 Task: Create a due date automation trigger when advanced on, on the wednesday of the week a card is due add fields with custom field "Resume" set to a date less than 1 working days ago at 11:00 AM.
Action: Mouse moved to (1169, 66)
Screenshot: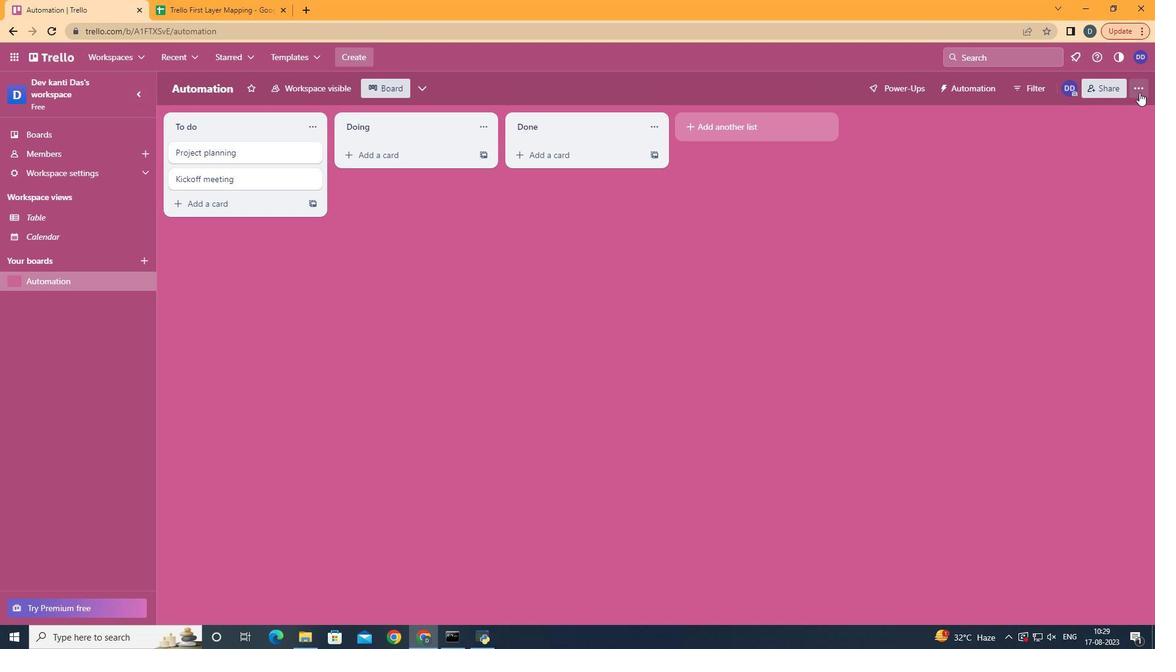 
Action: Mouse pressed left at (1169, 66)
Screenshot: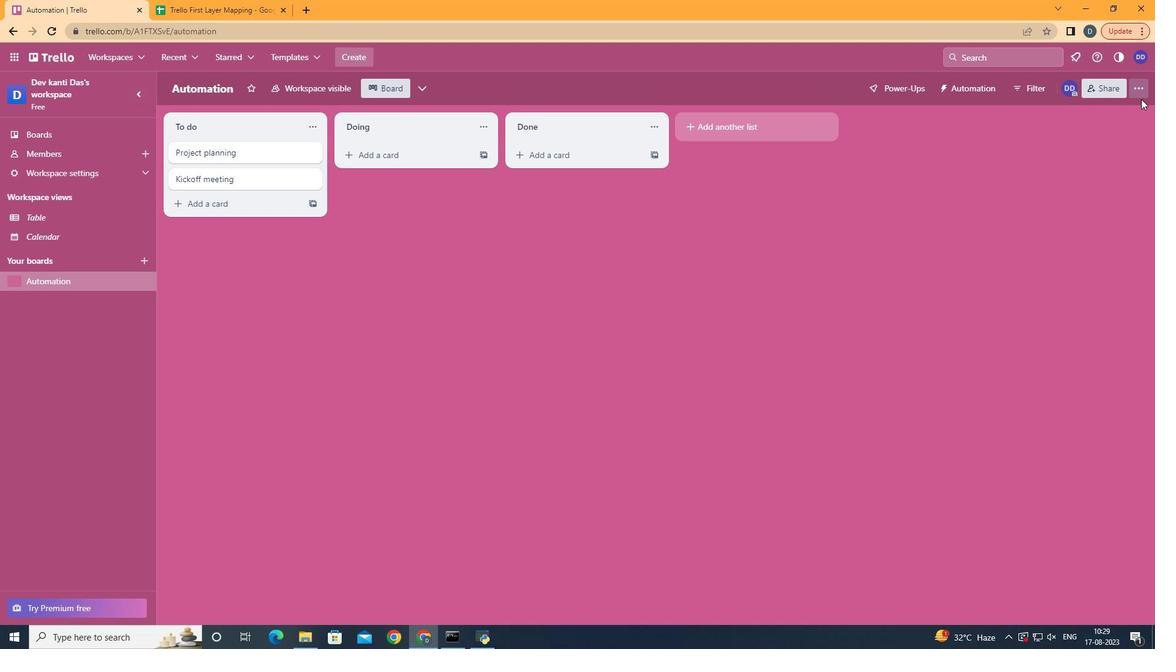 
Action: Mouse moved to (1128, 235)
Screenshot: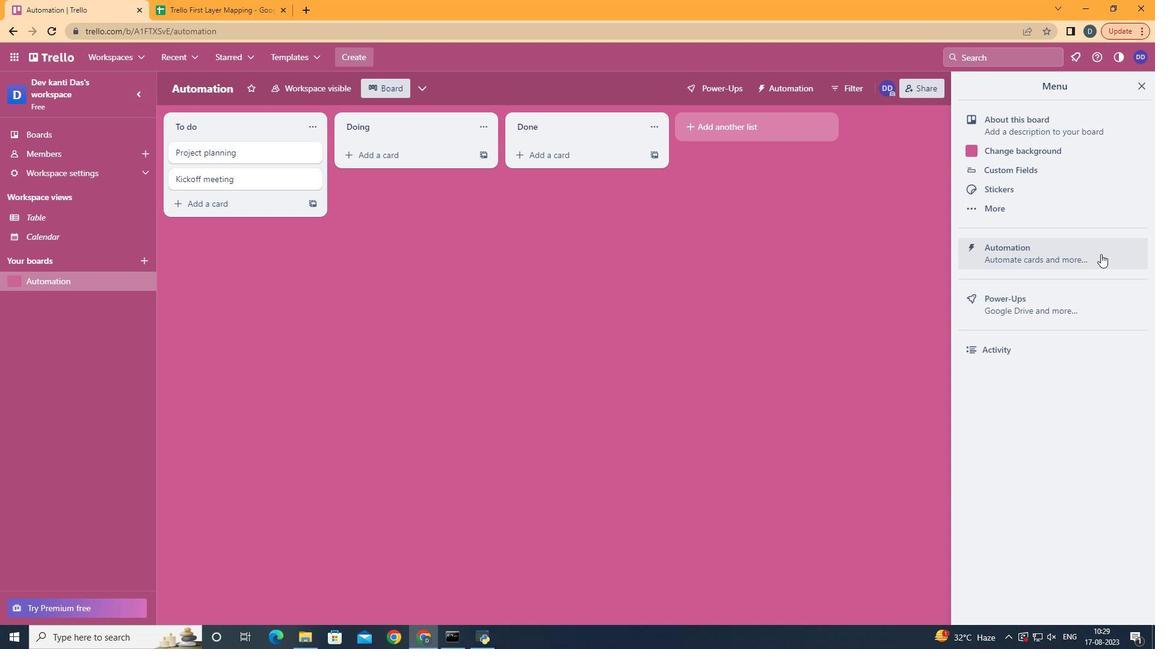 
Action: Mouse pressed left at (1128, 235)
Screenshot: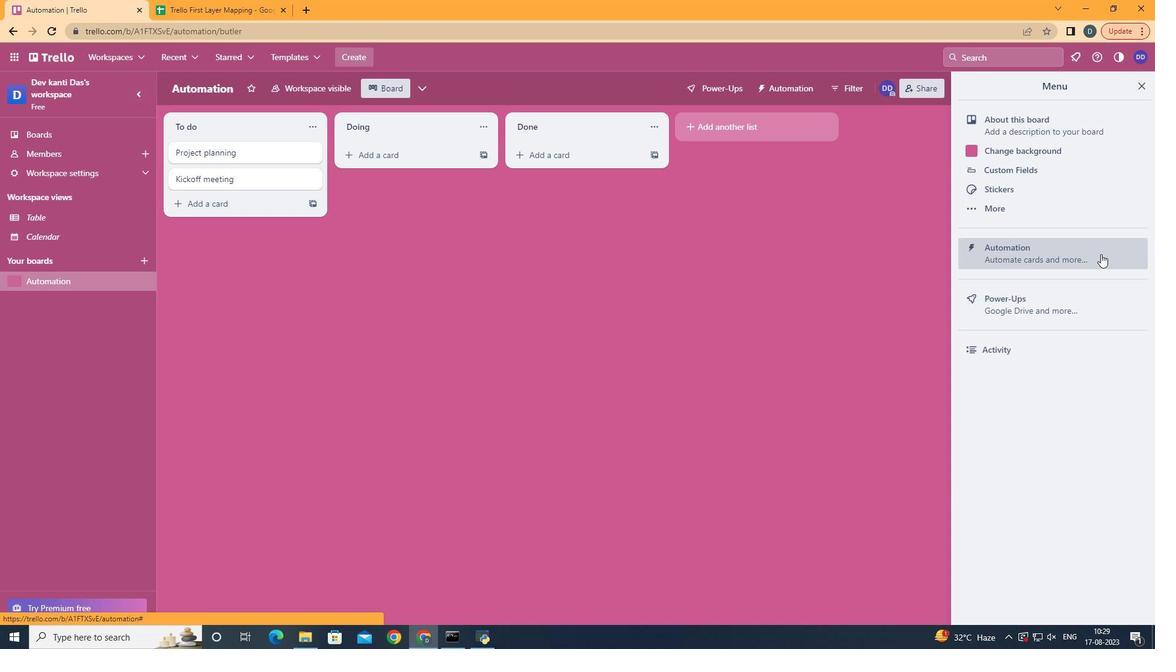 
Action: Mouse moved to (194, 220)
Screenshot: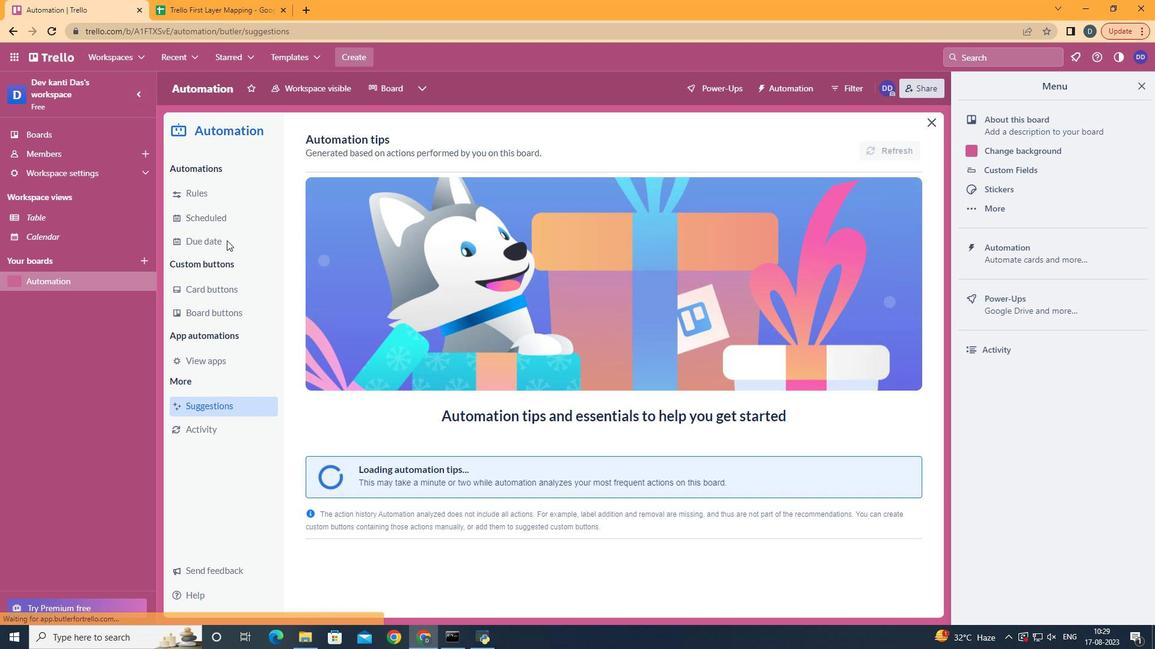 
Action: Mouse pressed left at (194, 220)
Screenshot: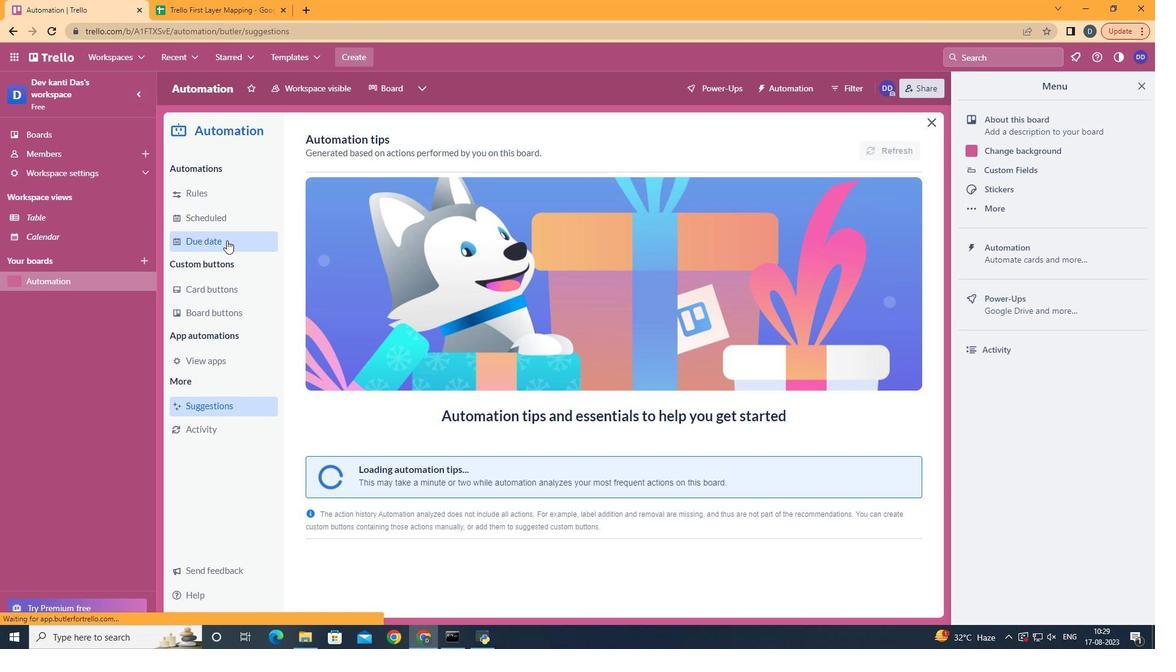 
Action: Mouse moved to (866, 114)
Screenshot: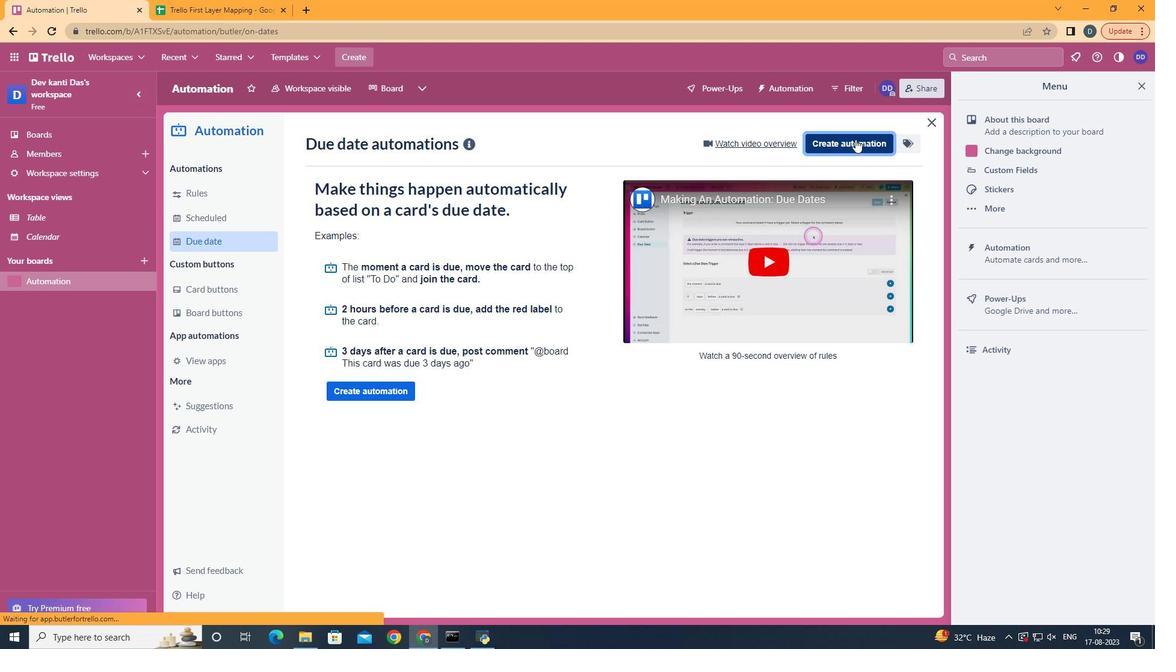 
Action: Mouse pressed left at (866, 114)
Screenshot: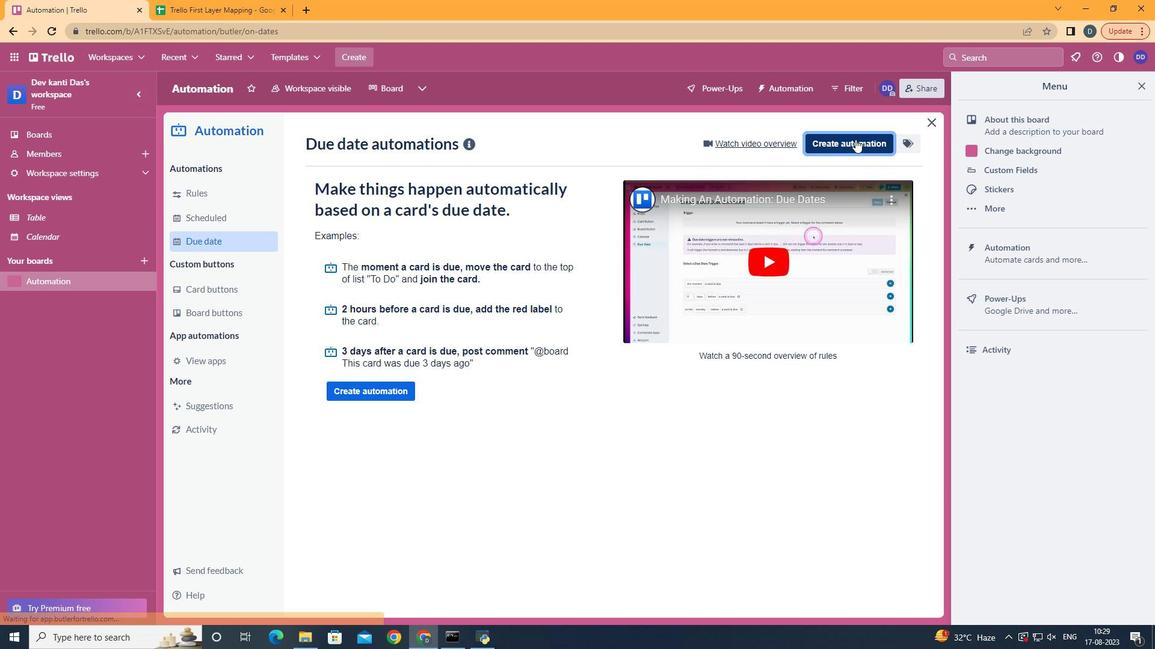 
Action: Mouse moved to (560, 233)
Screenshot: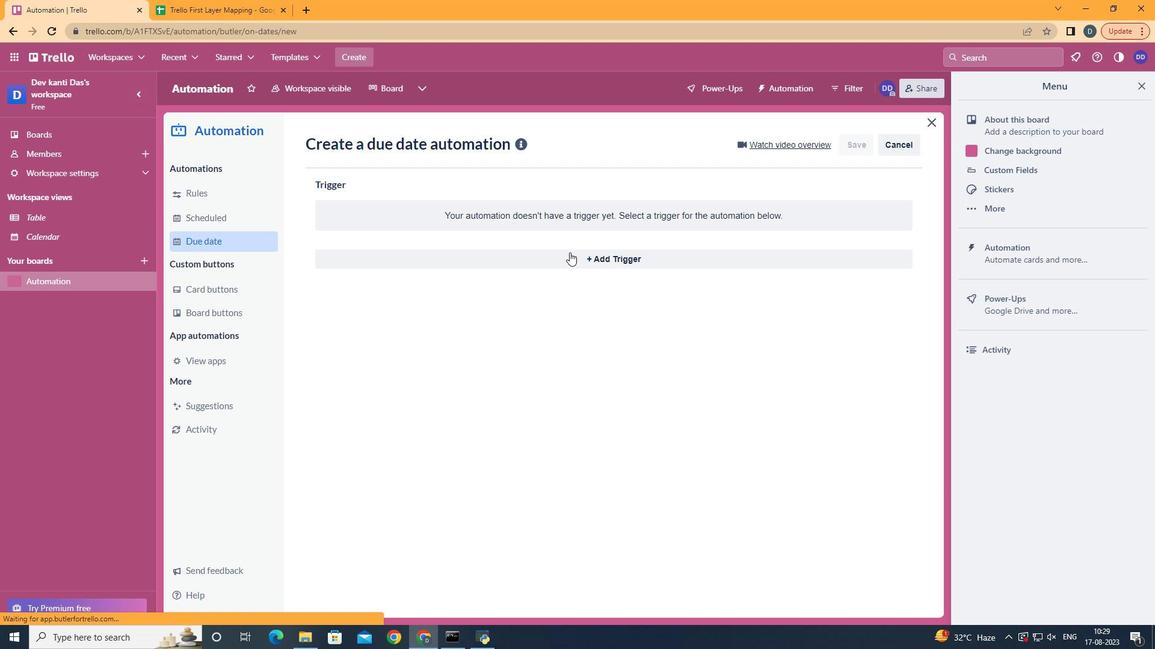 
Action: Mouse pressed left at (560, 233)
Screenshot: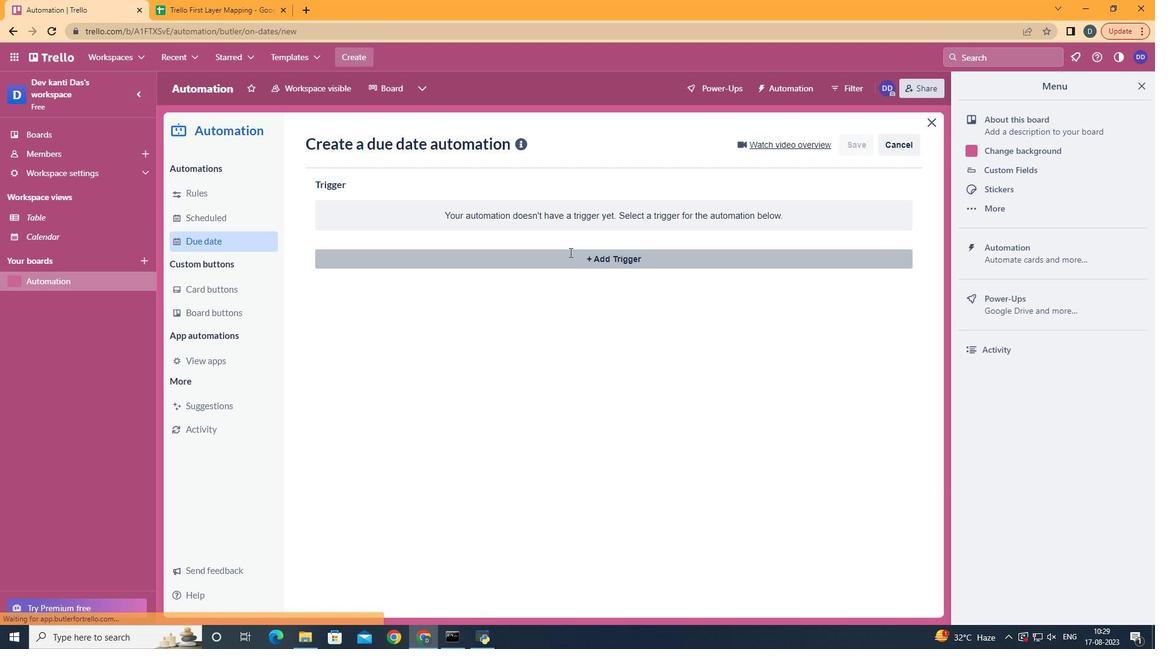 
Action: Mouse moved to (364, 347)
Screenshot: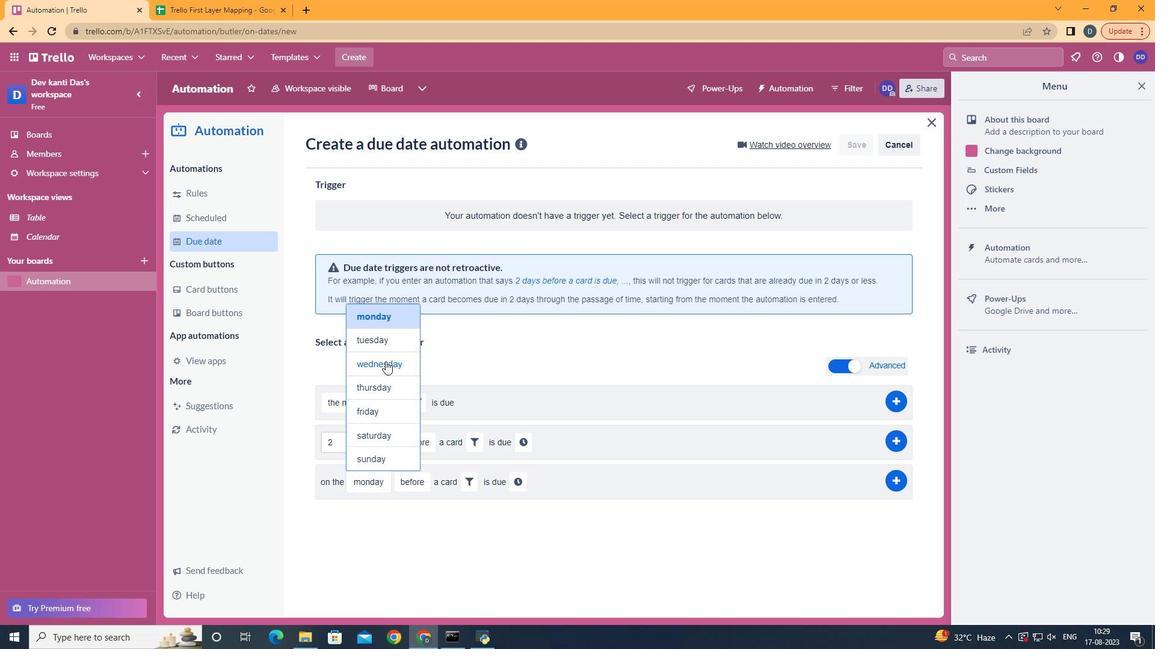 
Action: Mouse pressed left at (364, 347)
Screenshot: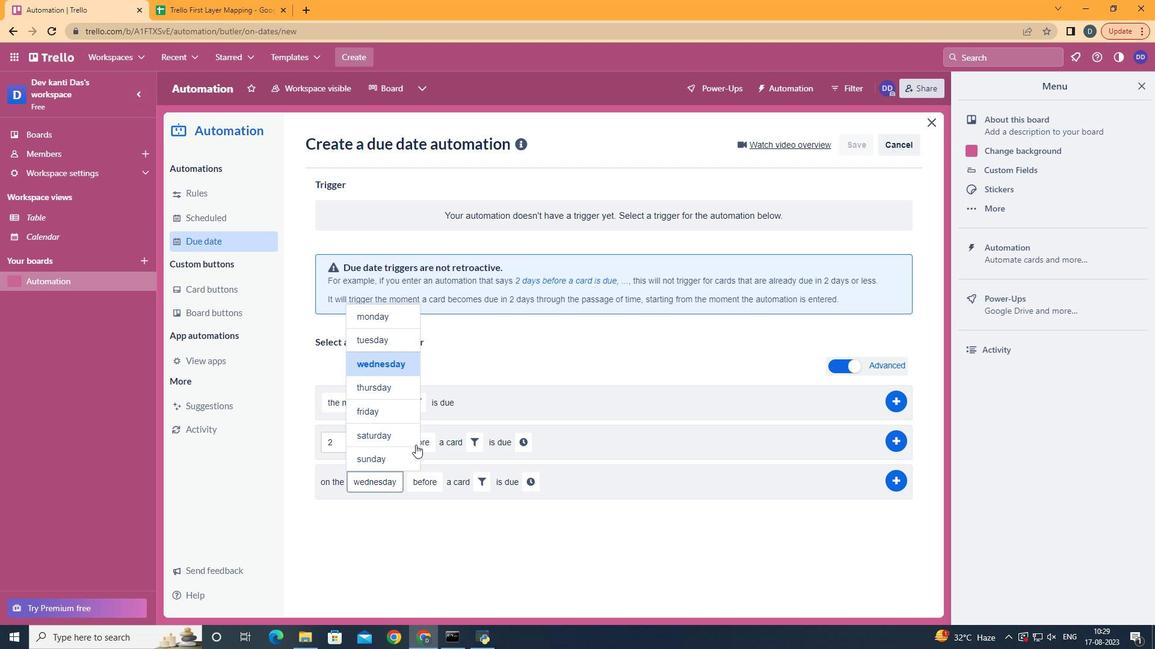 
Action: Mouse moved to (439, 541)
Screenshot: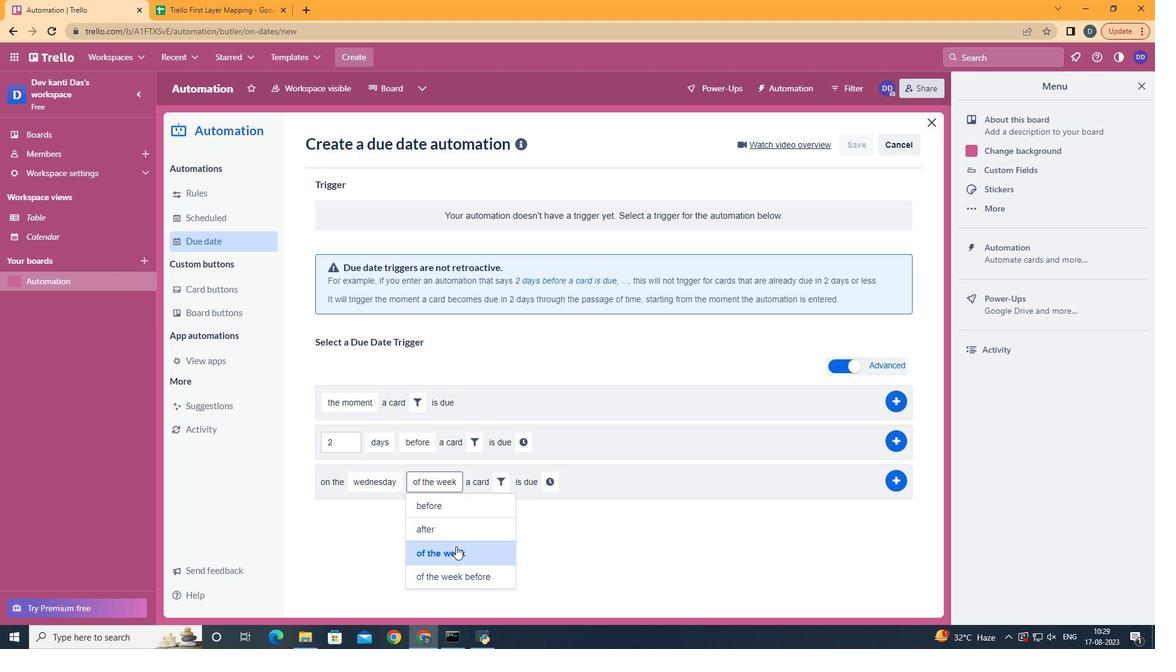 
Action: Mouse pressed left at (439, 541)
Screenshot: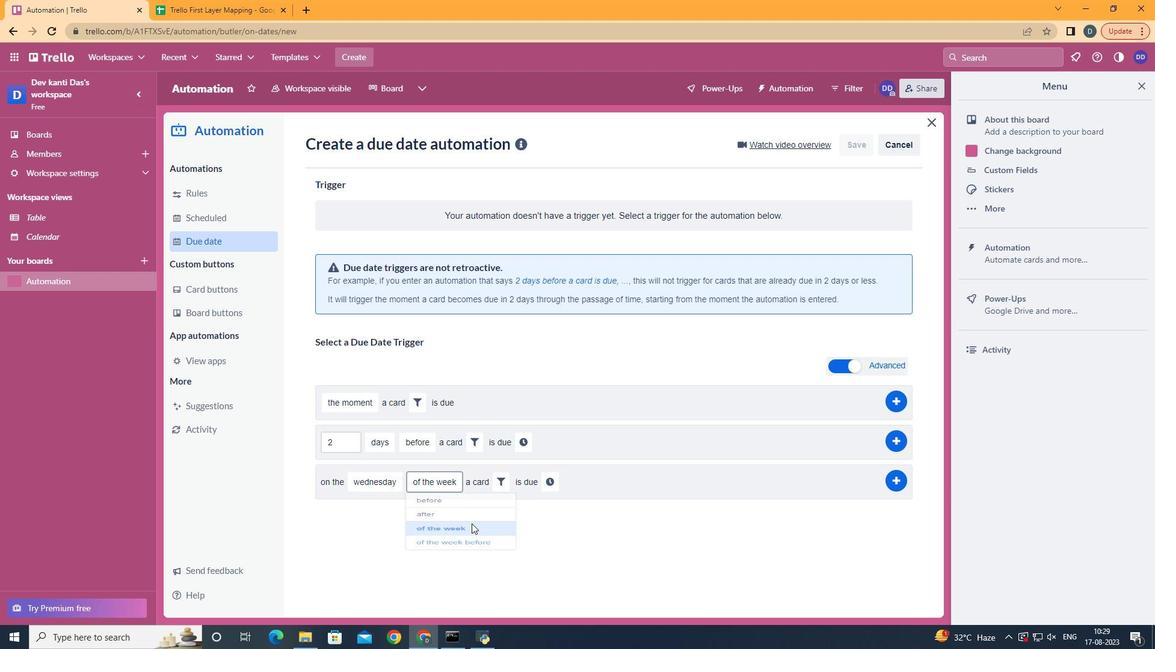 
Action: Mouse moved to (475, 483)
Screenshot: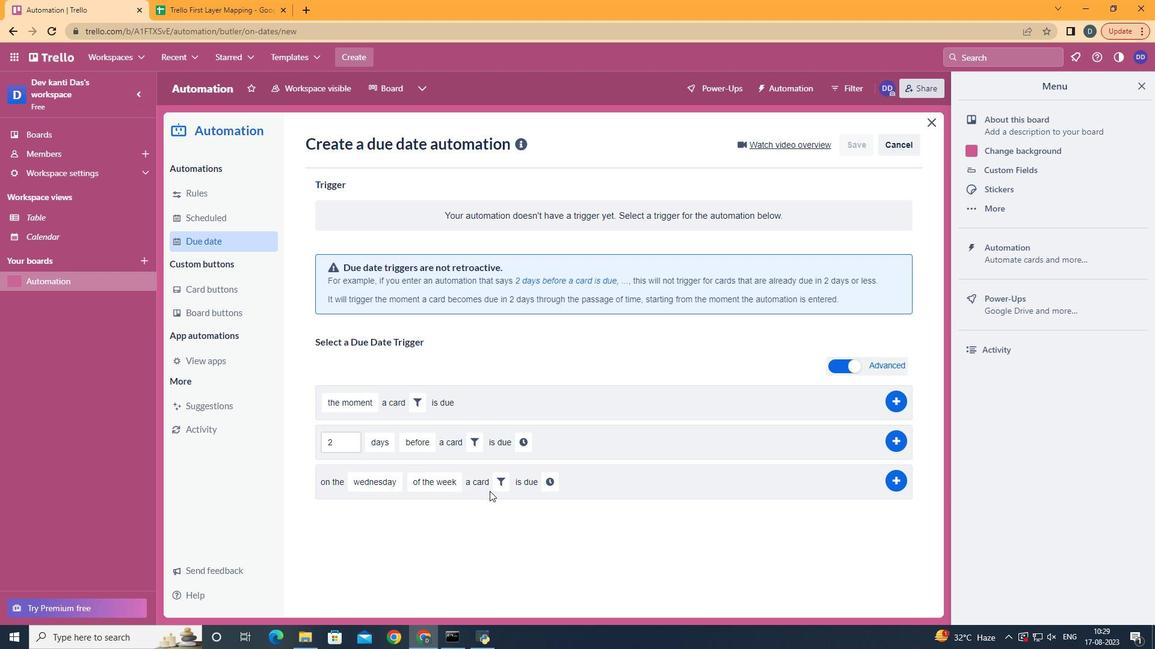 
Action: Mouse pressed left at (475, 483)
Screenshot: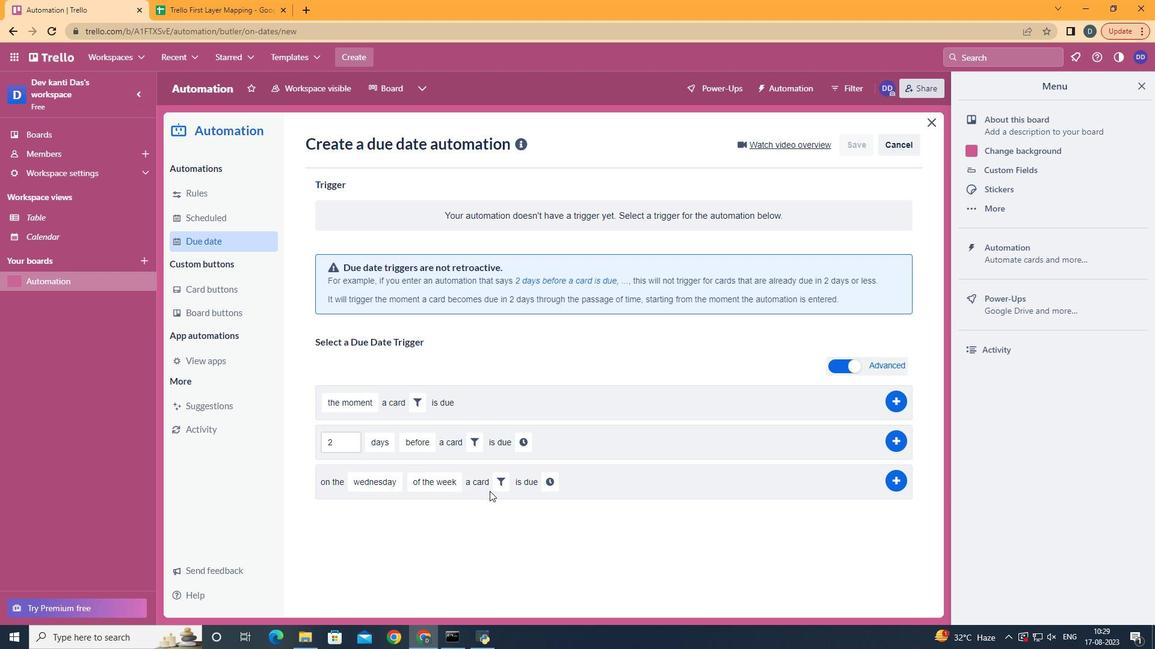 
Action: Mouse moved to (489, 475)
Screenshot: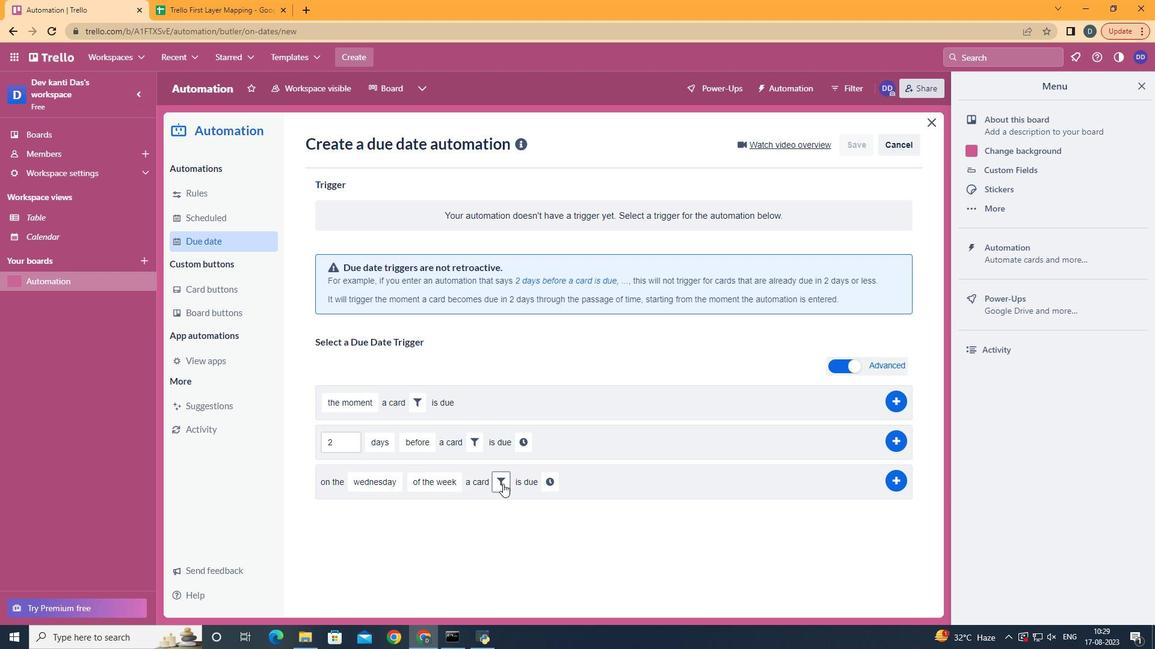 
Action: Mouse pressed left at (489, 475)
Screenshot: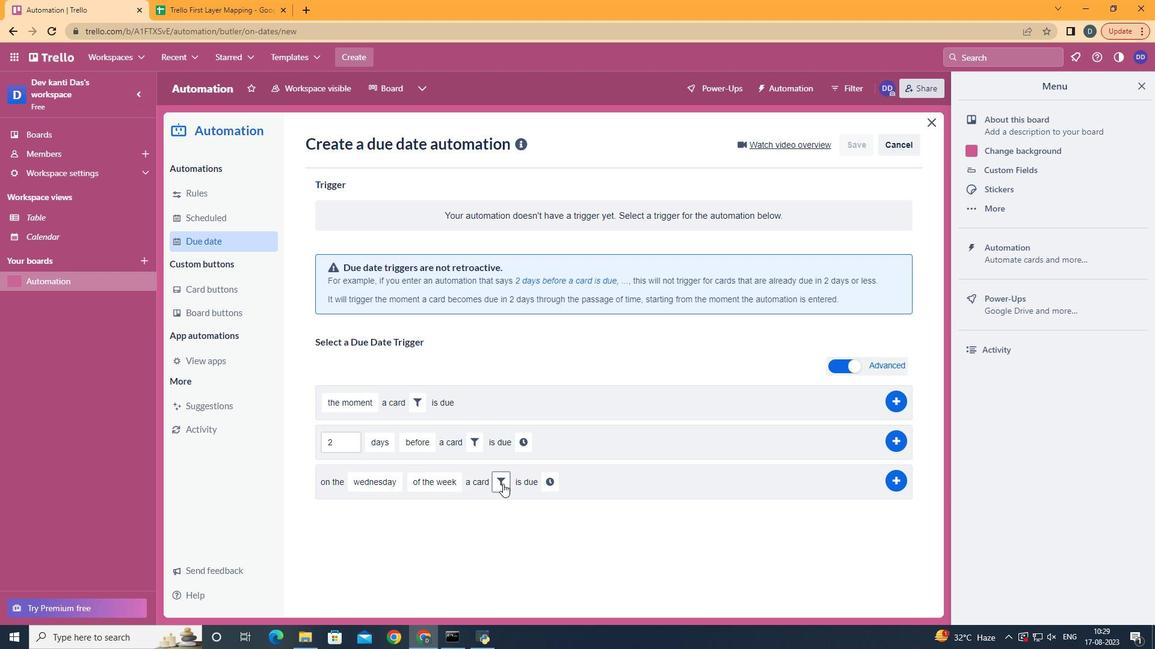 
Action: Mouse moved to (676, 513)
Screenshot: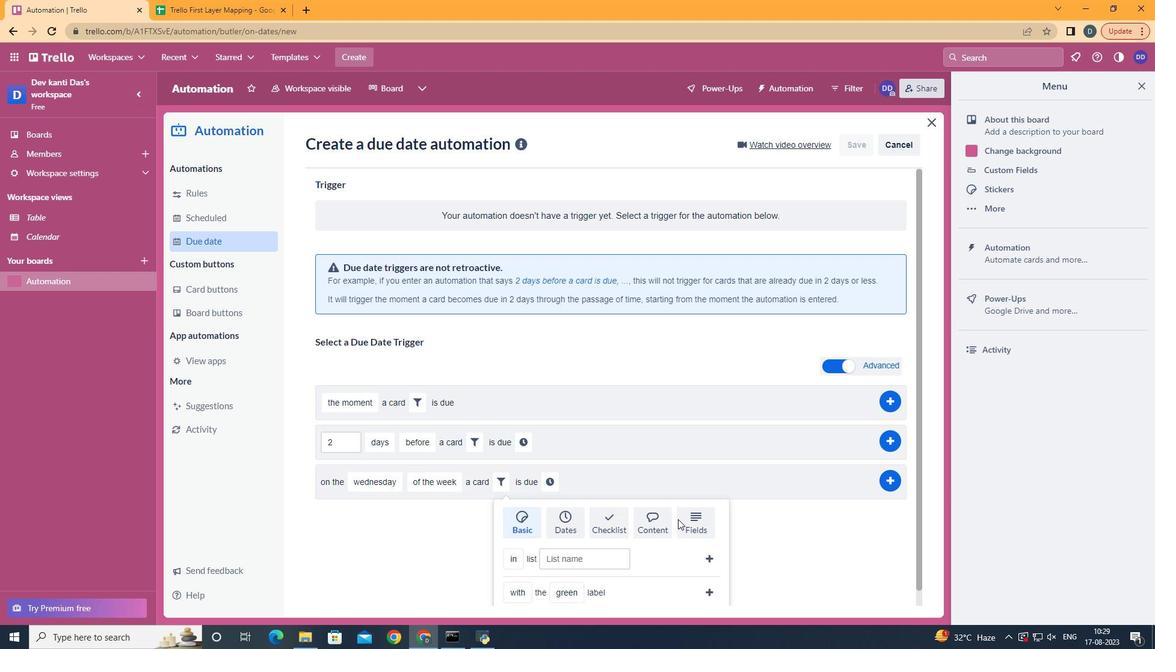 
Action: Mouse pressed left at (676, 513)
Screenshot: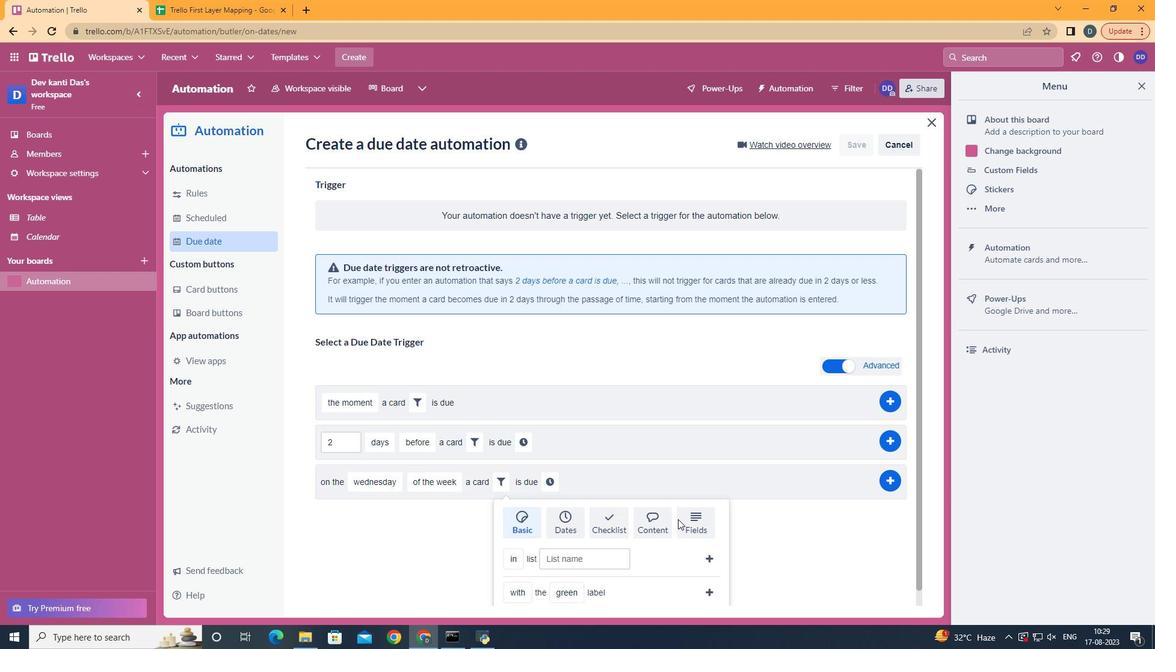 
Action: Mouse scrolled (676, 512) with delta (0, 0)
Screenshot: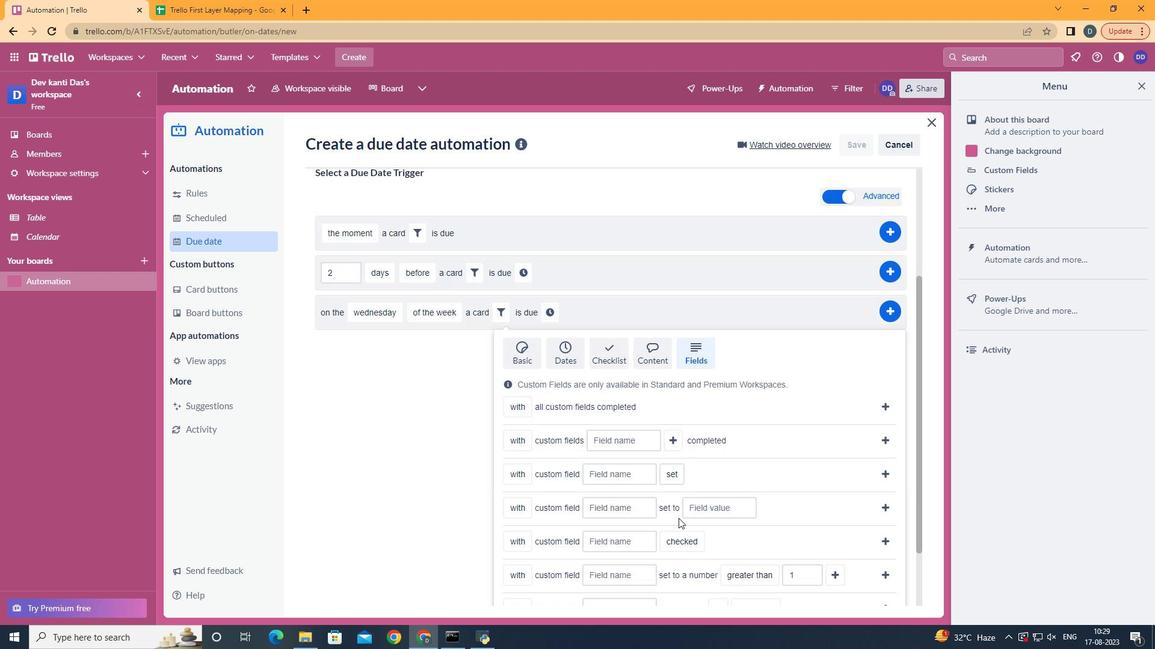 
Action: Mouse scrolled (676, 512) with delta (0, 0)
Screenshot: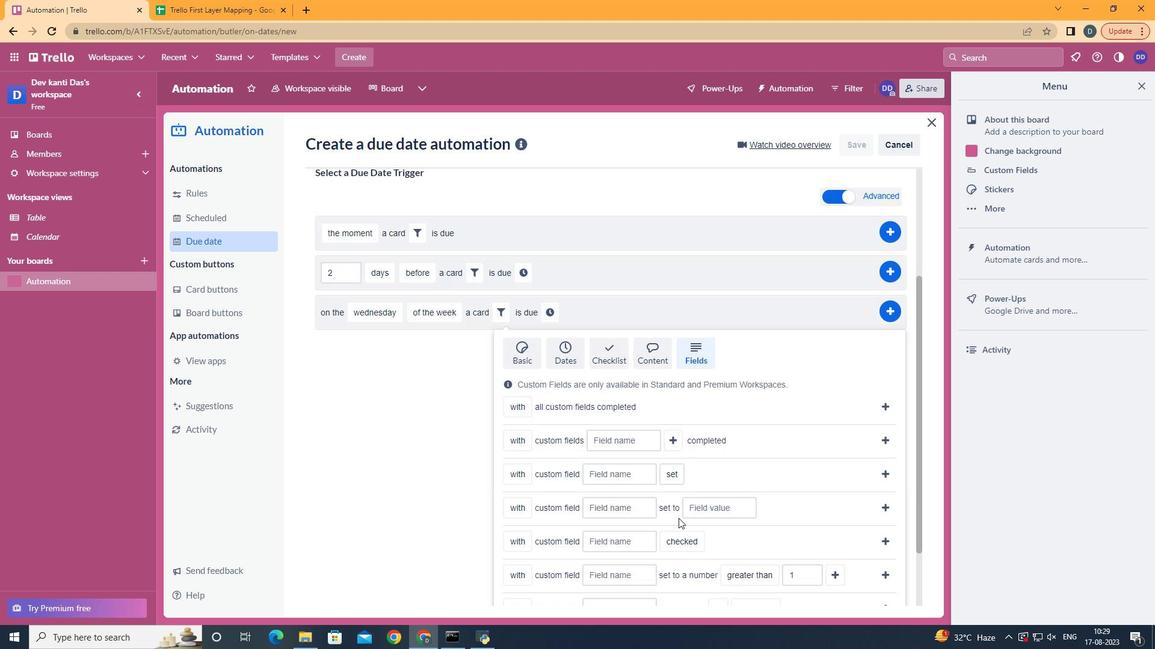 
Action: Mouse scrolled (676, 512) with delta (0, 0)
Screenshot: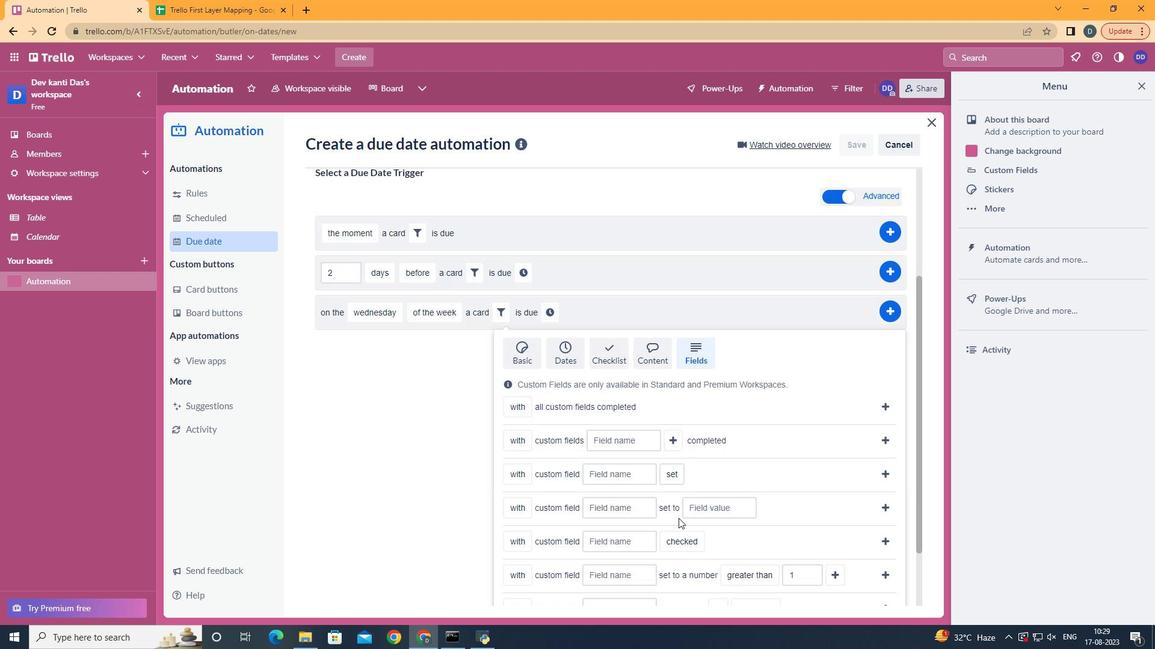 
Action: Mouse scrolled (676, 512) with delta (0, 0)
Screenshot: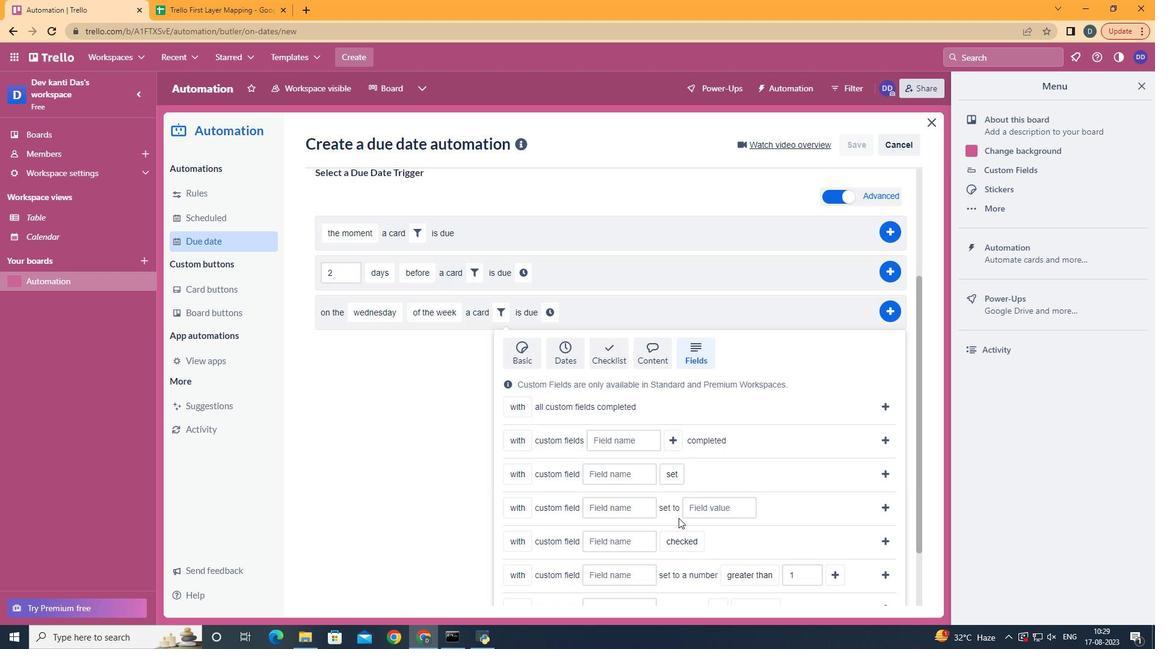 
Action: Mouse scrolled (676, 512) with delta (0, 0)
Screenshot: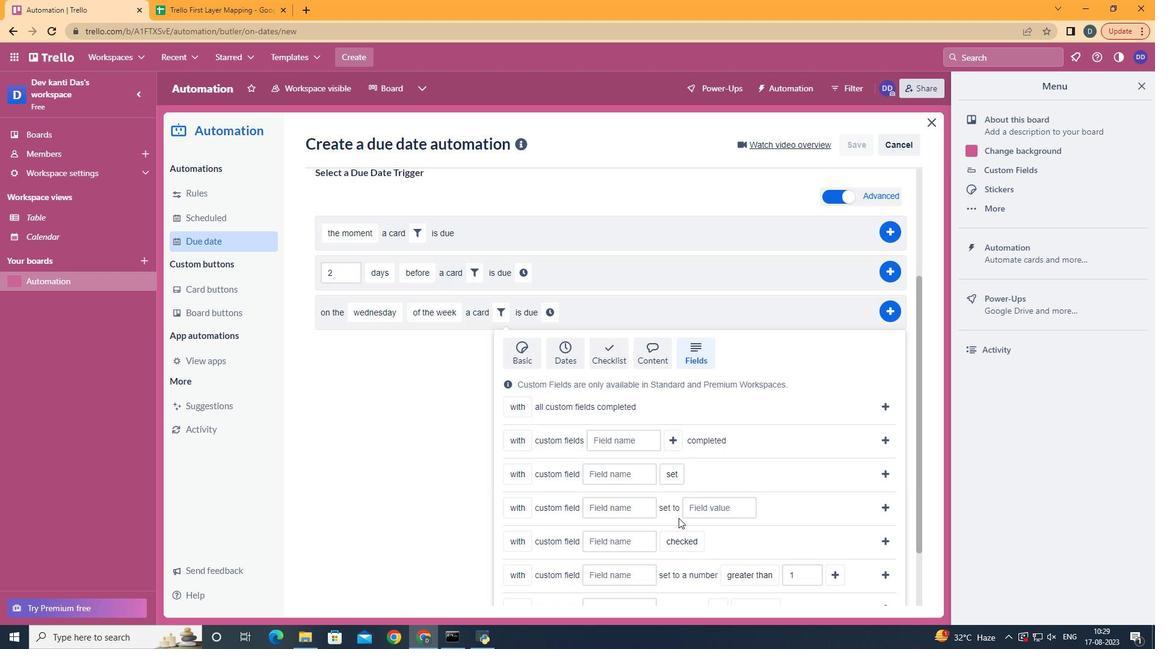 
Action: Mouse moved to (600, 564)
Screenshot: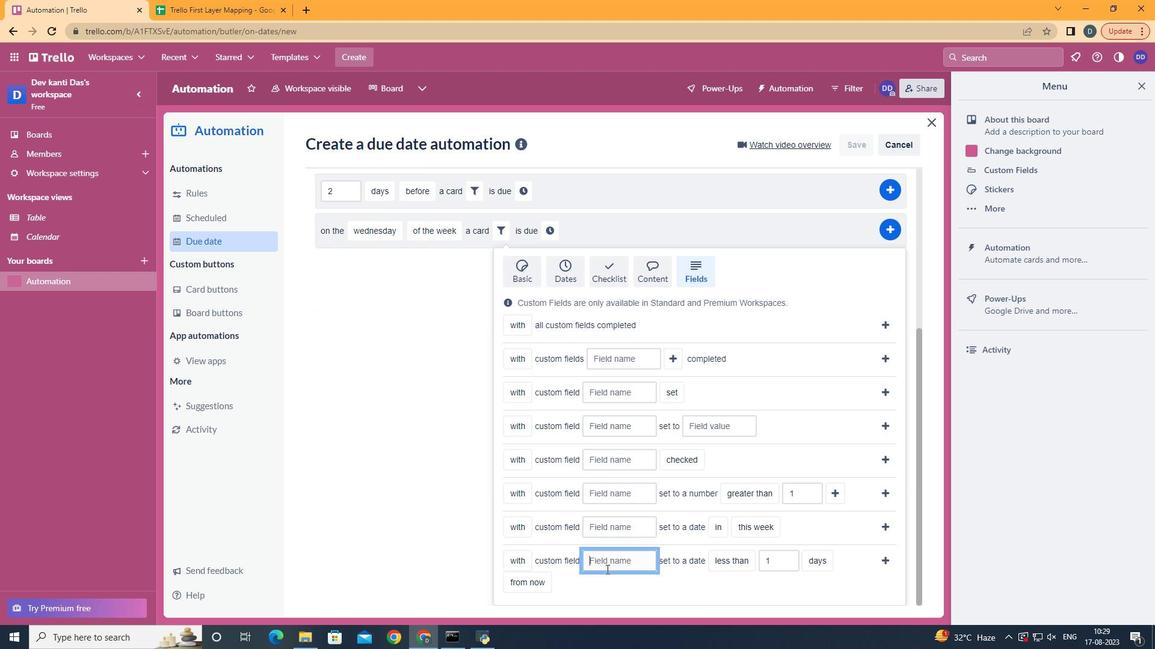 
Action: Mouse pressed left at (600, 564)
Screenshot: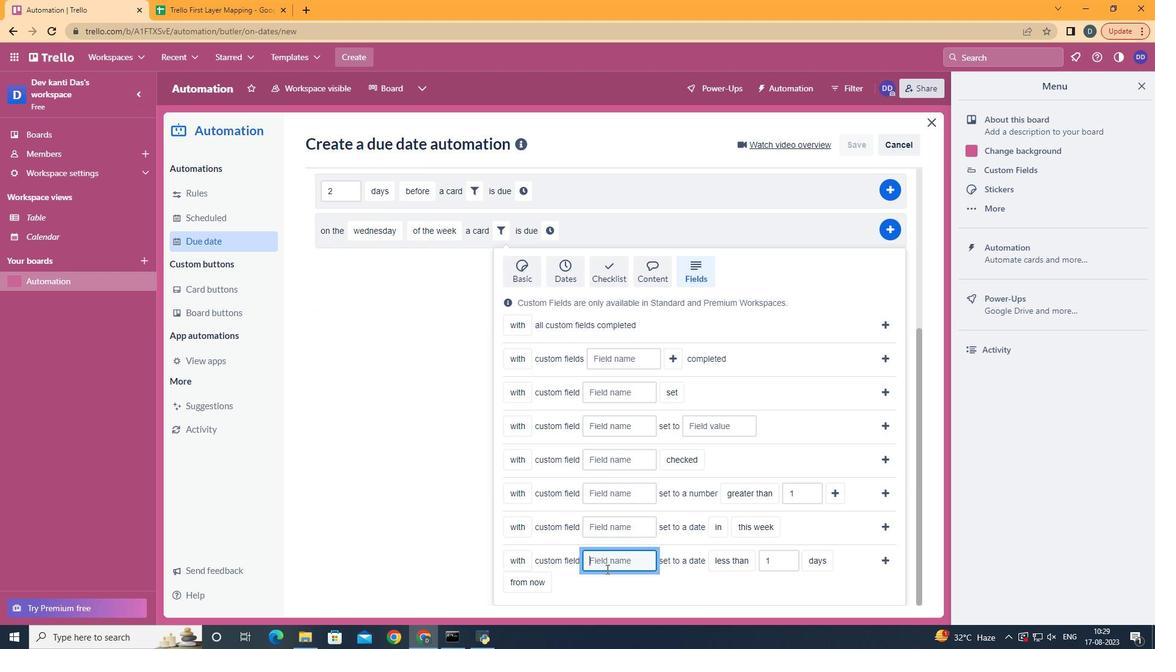 
Action: Key pressed <Key.shift>Resume
Screenshot: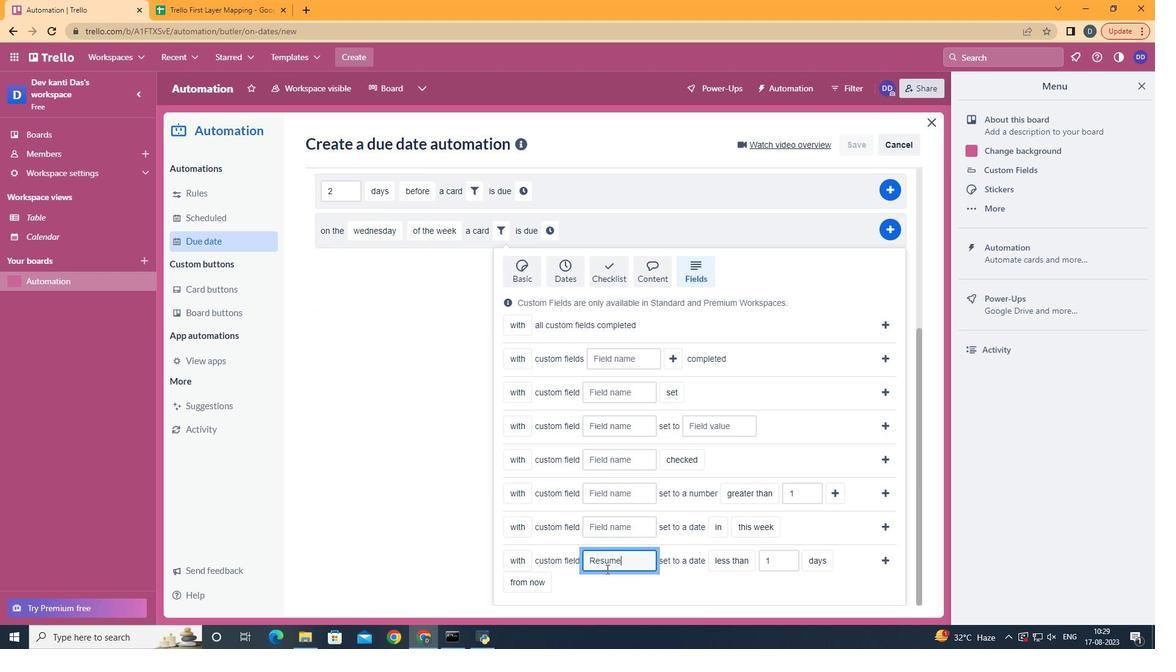 
Action: Mouse moved to (838, 534)
Screenshot: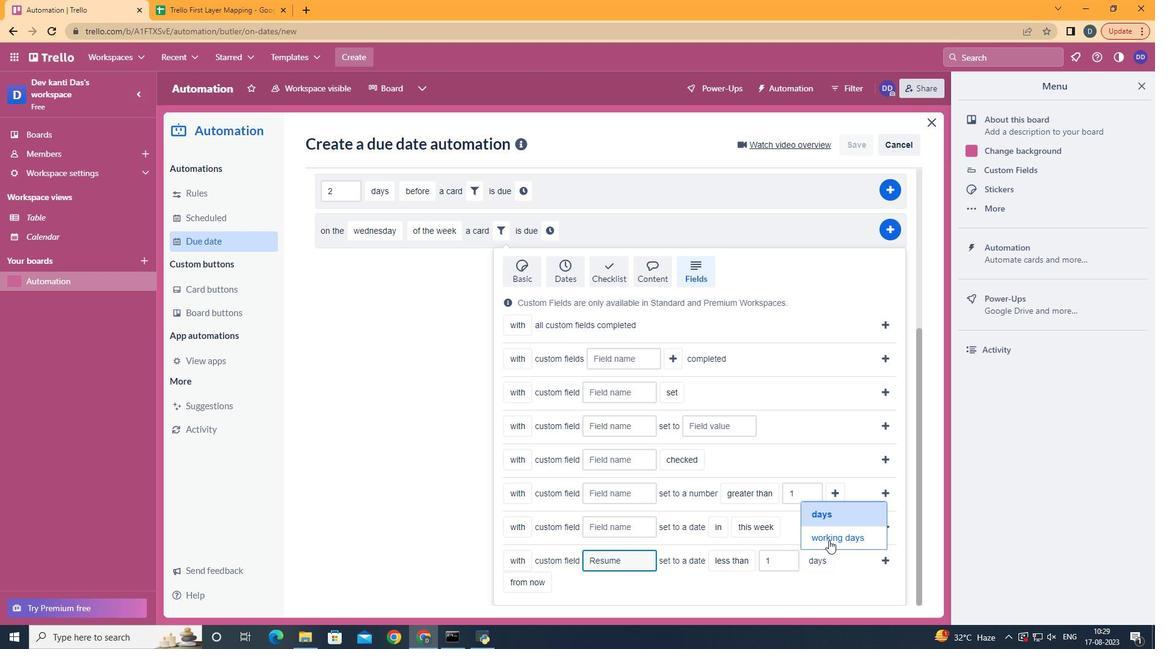
Action: Mouse pressed left at (838, 534)
Screenshot: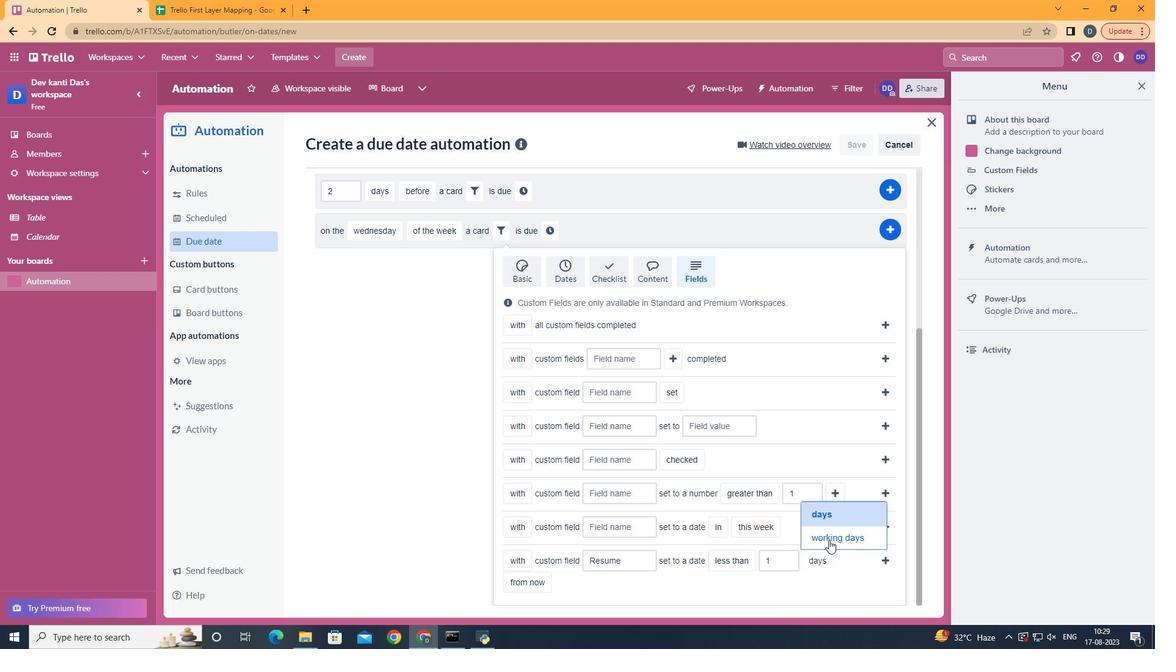 
Action: Mouse moved to (529, 562)
Screenshot: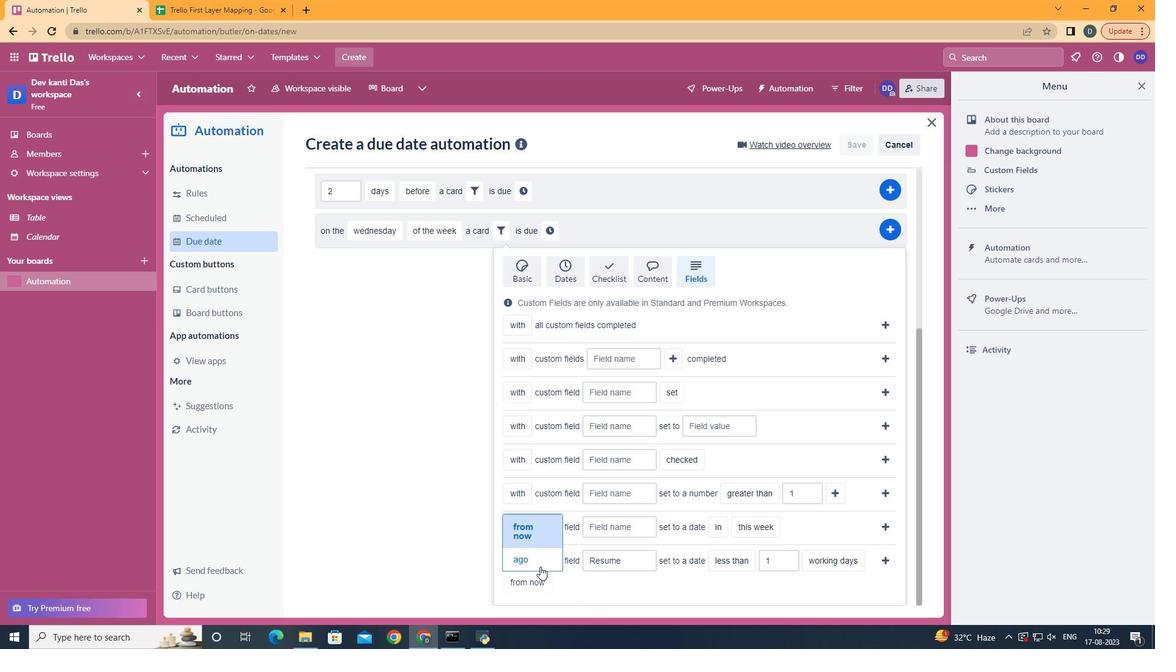 
Action: Mouse pressed left at (529, 562)
Screenshot: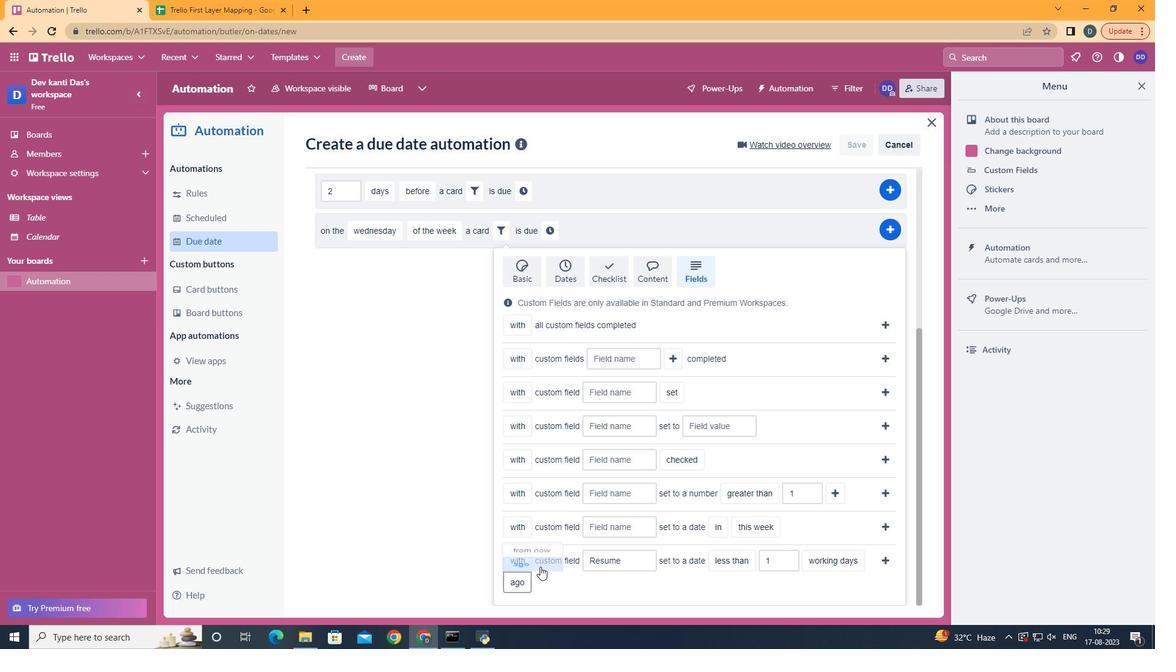 
Action: Mouse moved to (898, 558)
Screenshot: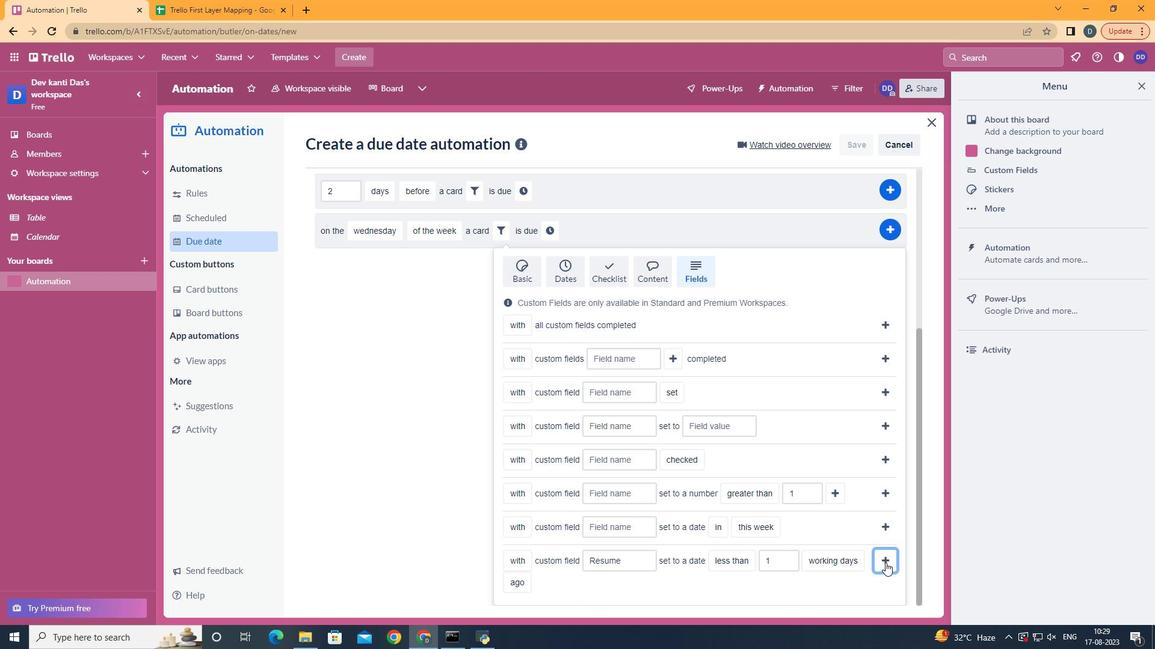 
Action: Mouse pressed left at (898, 558)
Screenshot: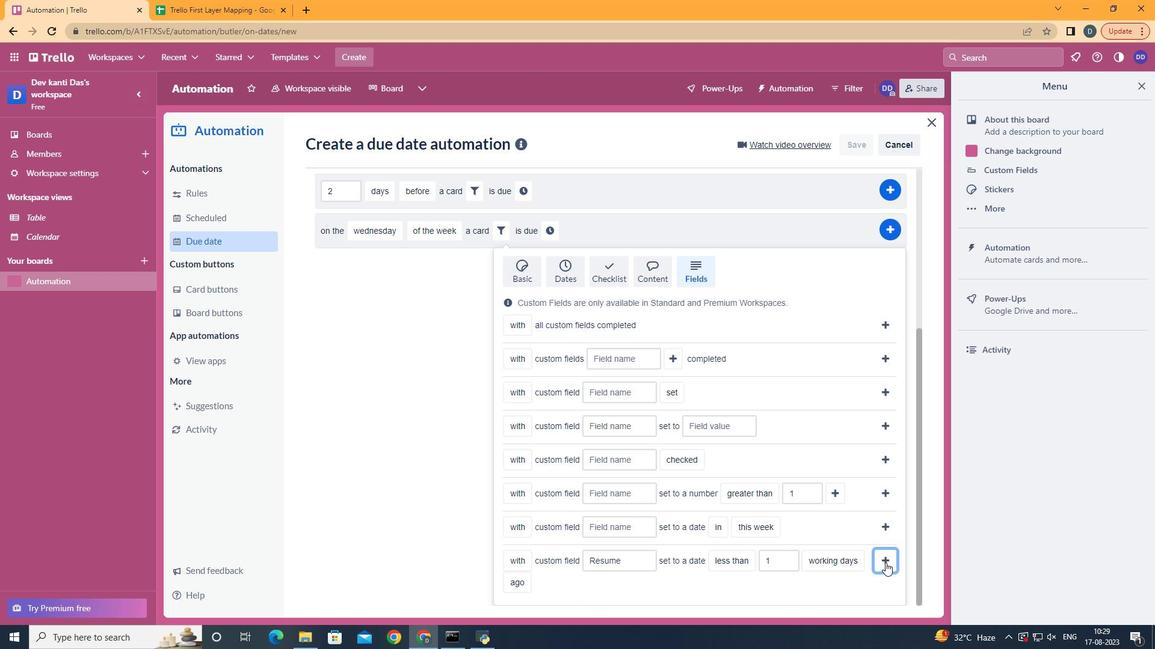 
Action: Mouse moved to (856, 475)
Screenshot: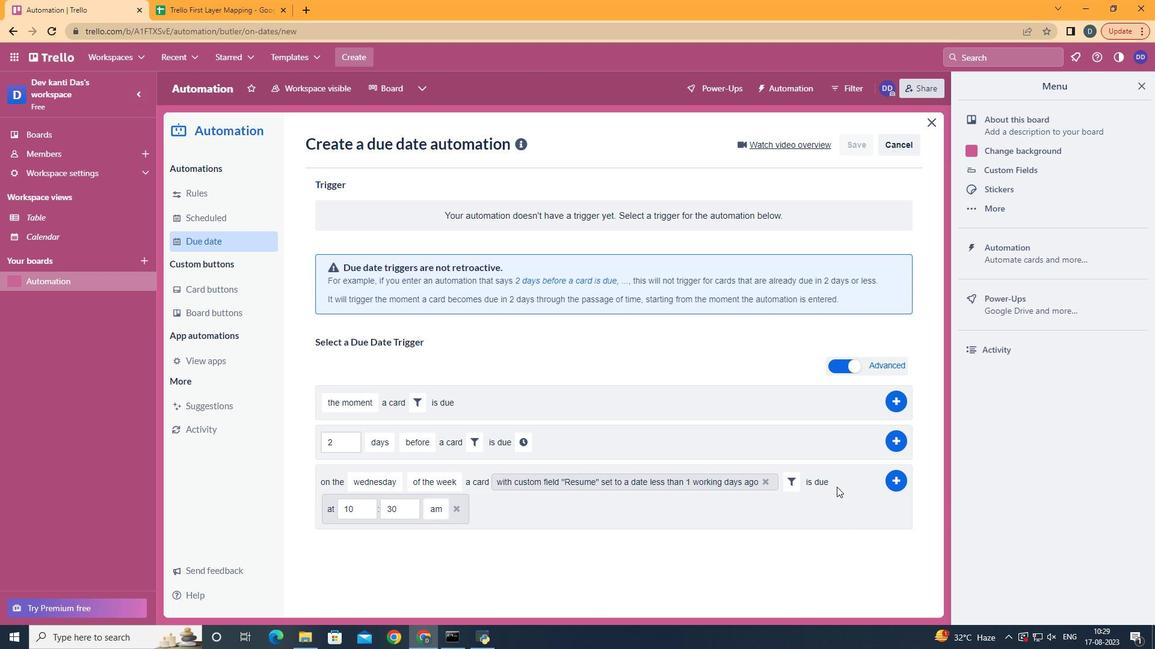 
Action: Mouse pressed left at (856, 475)
Screenshot: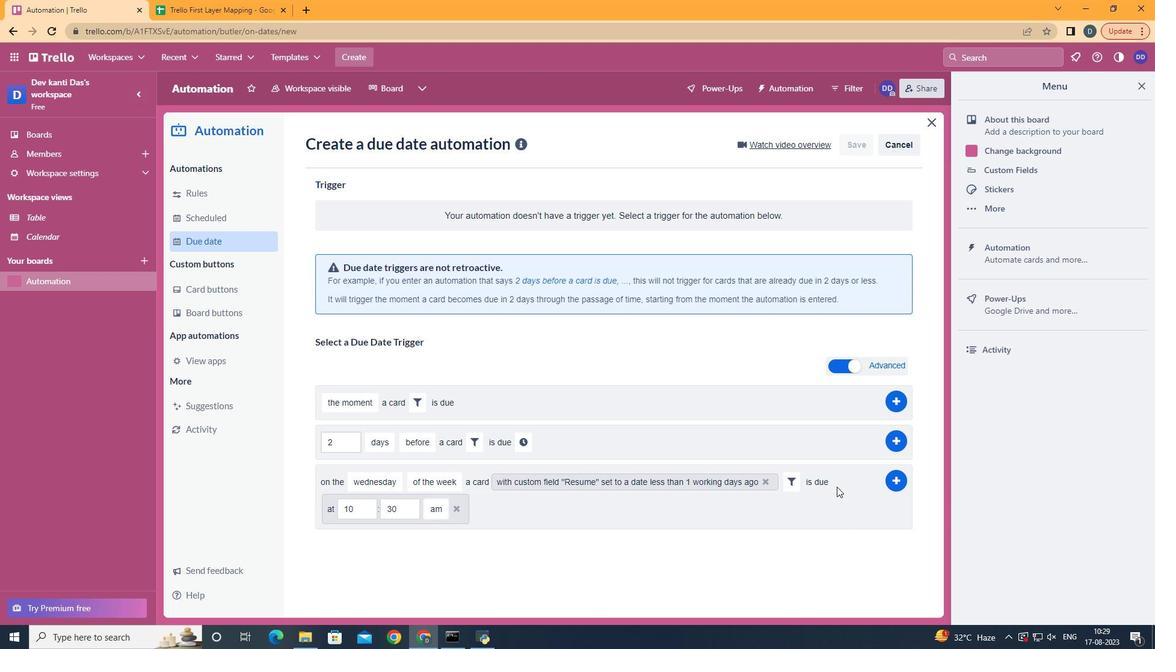 
Action: Mouse moved to (359, 500)
Screenshot: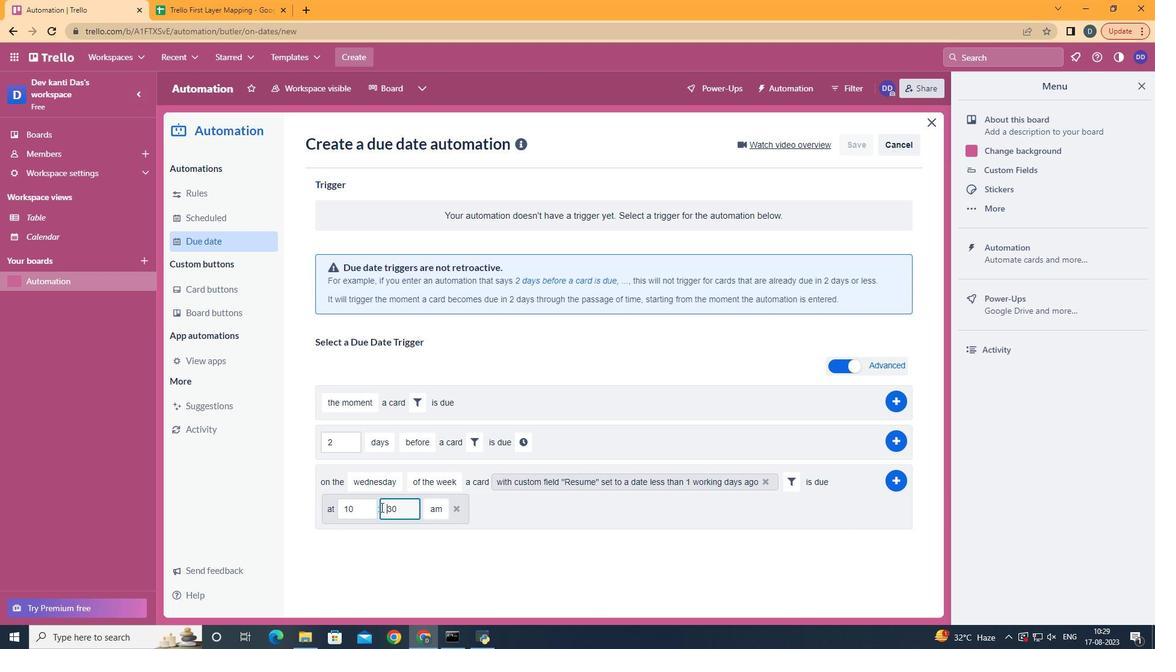 
Action: Mouse pressed left at (359, 500)
Screenshot: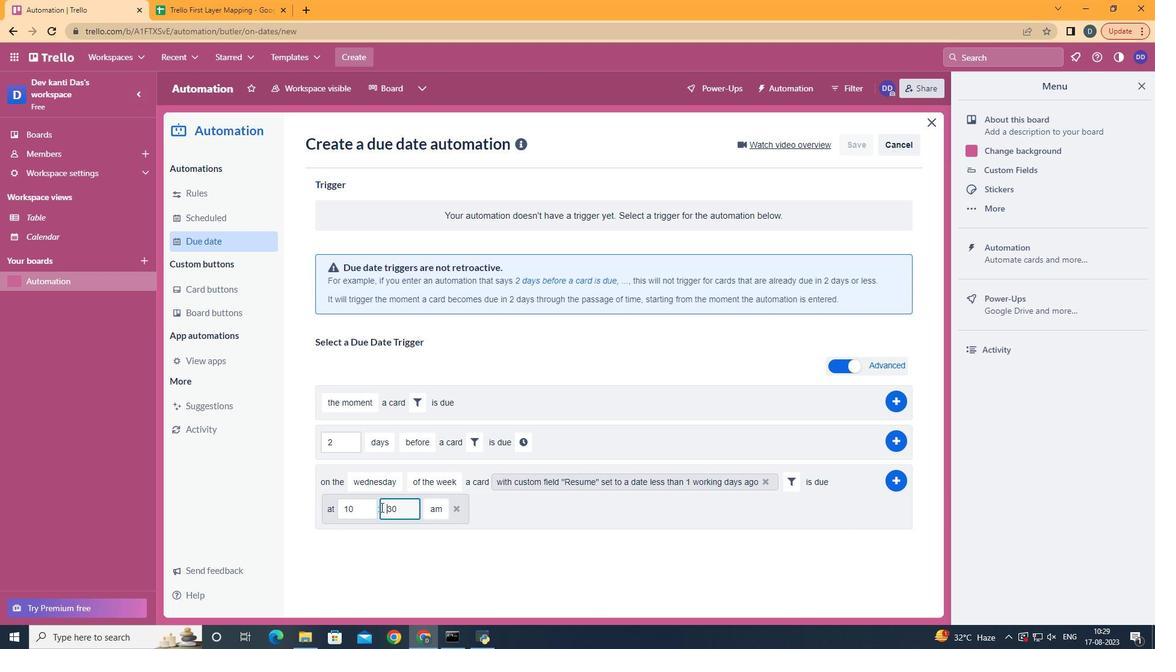 
Action: Key pressed <Key.backspace>1<Key.backspace><Key.delete><Key.delete>00
Screenshot: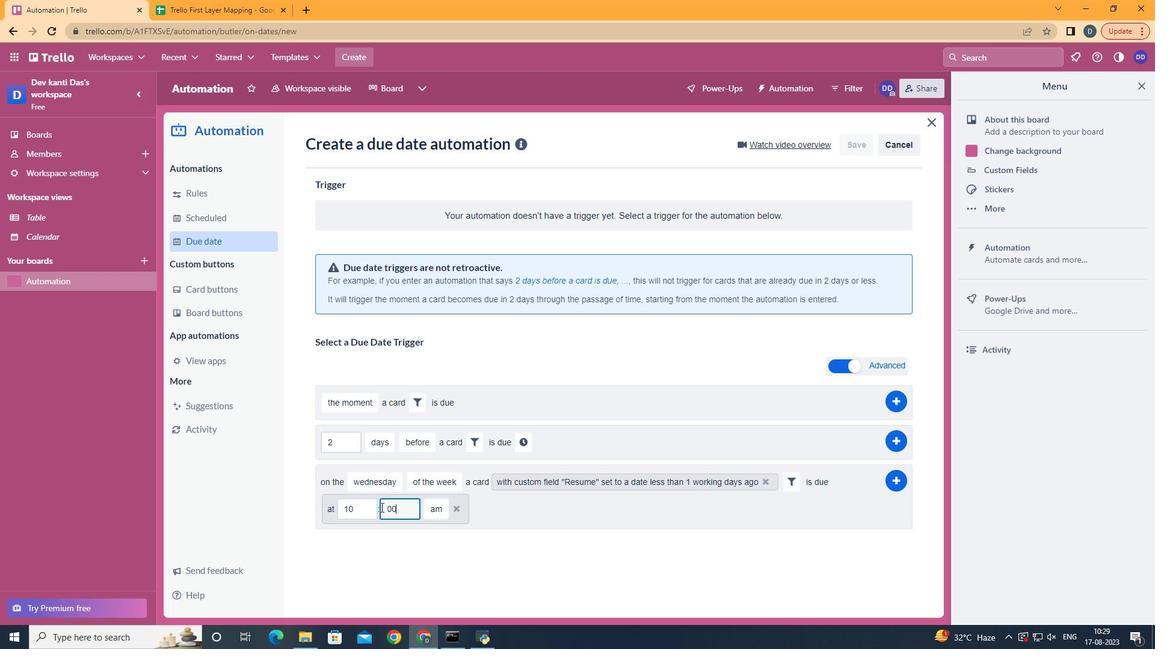 
Action: Mouse moved to (351, 500)
Screenshot: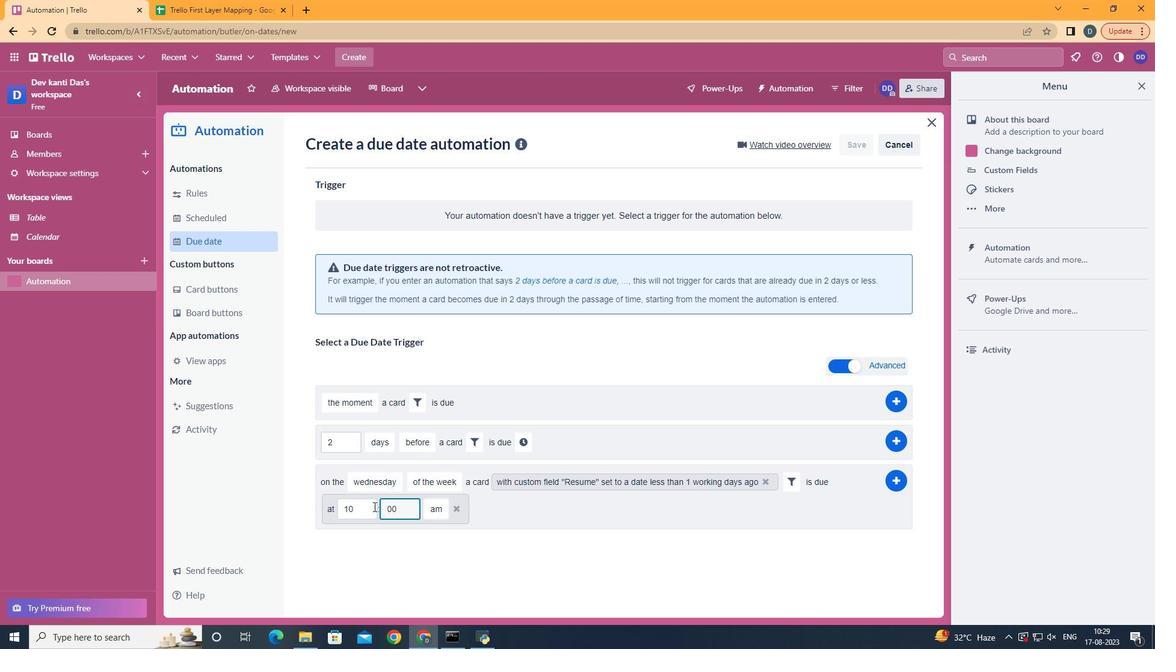 
Action: Mouse pressed left at (351, 500)
Screenshot: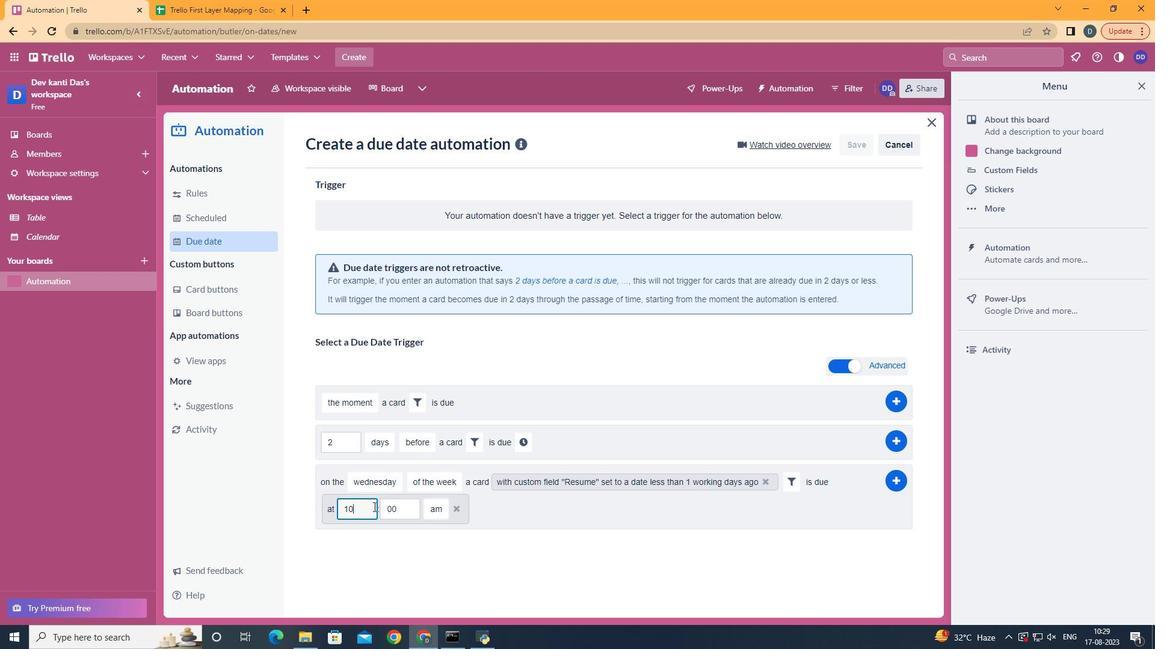 
Action: Mouse moved to (350, 500)
Screenshot: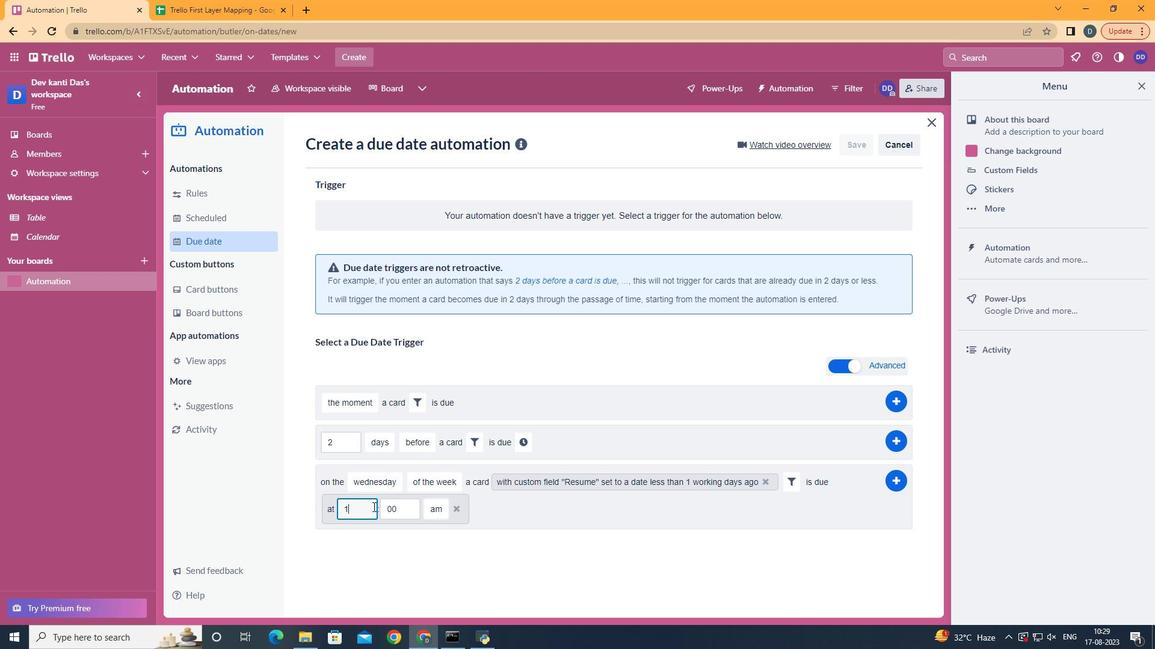 
Action: Key pressed <Key.backspace>1
Screenshot: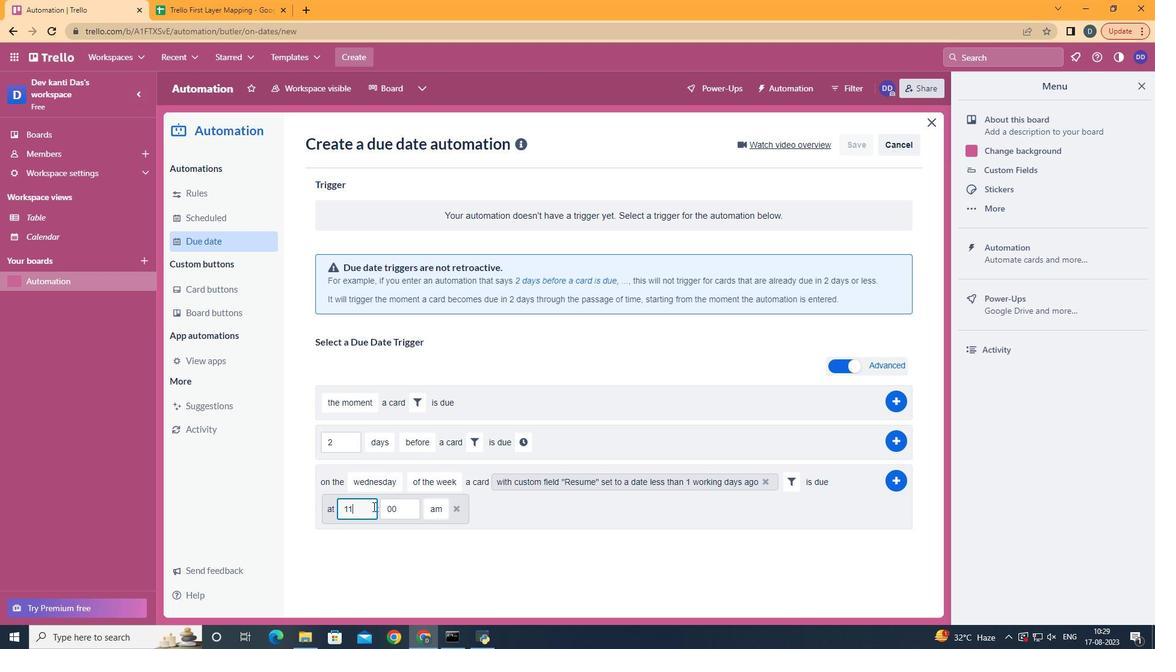 
Action: Mouse moved to (907, 466)
Screenshot: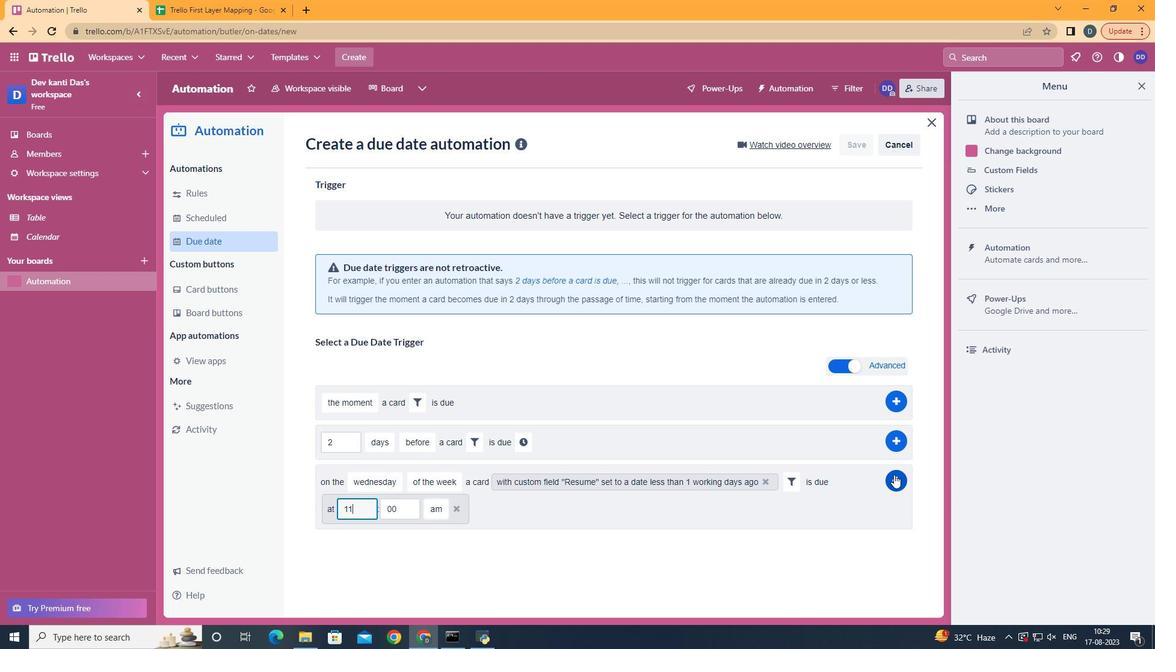 
Action: Mouse pressed left at (907, 466)
Screenshot: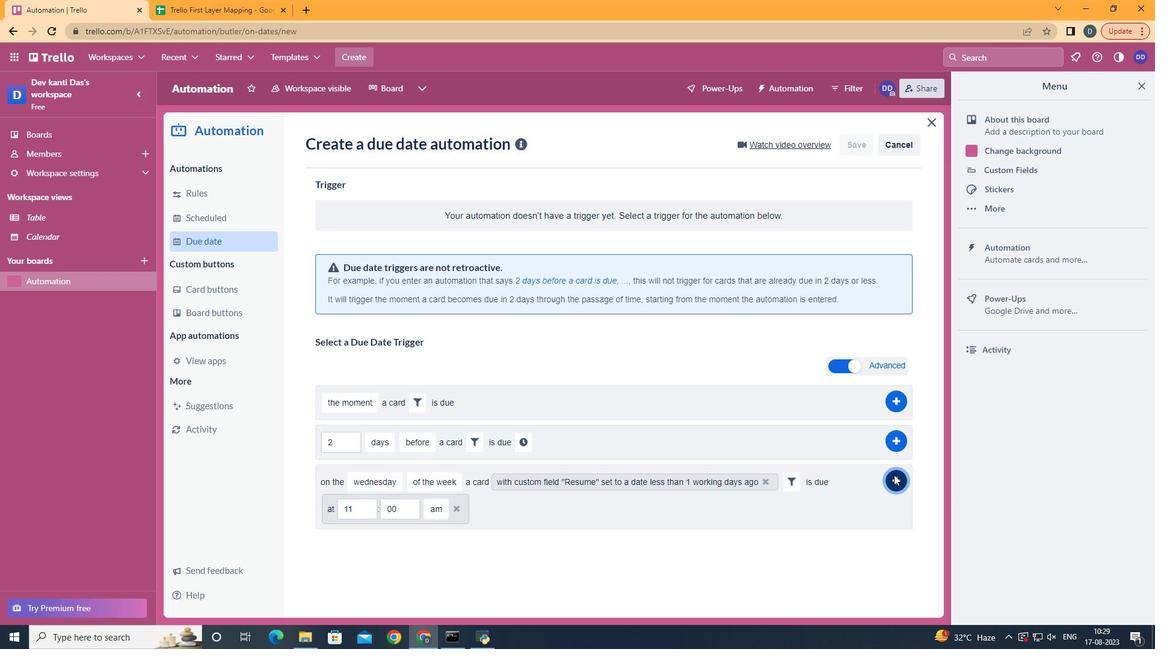 
